 Task: Create in the project BrainBridge and in the Backlog issue 'Implement a new feature to allow for automated content moderation and filtering' a child issue 'Kubernetes cluster disaster recovery remediation and testing', and assign it to team member softage.2@softage.net. Create in the project BrainBridge and in the Backlog issue 'Address issues related to system security and data encryption' a child issue 'Integration with vendor management systems', and assign it to team member softage.3@softage.net
Action: Mouse moved to (201, 57)
Screenshot: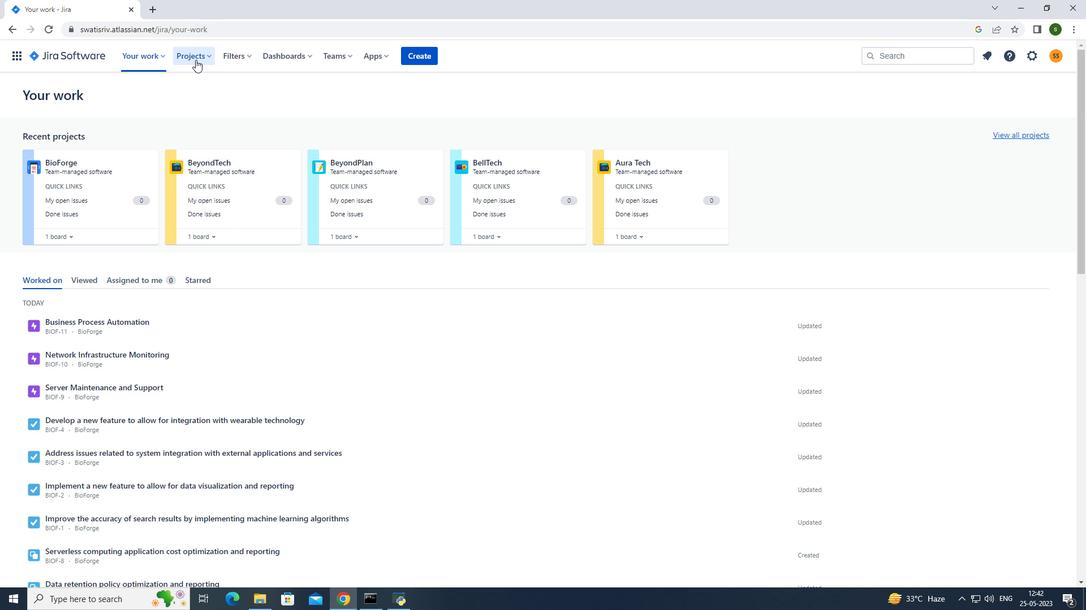 
Action: Mouse pressed left at (201, 57)
Screenshot: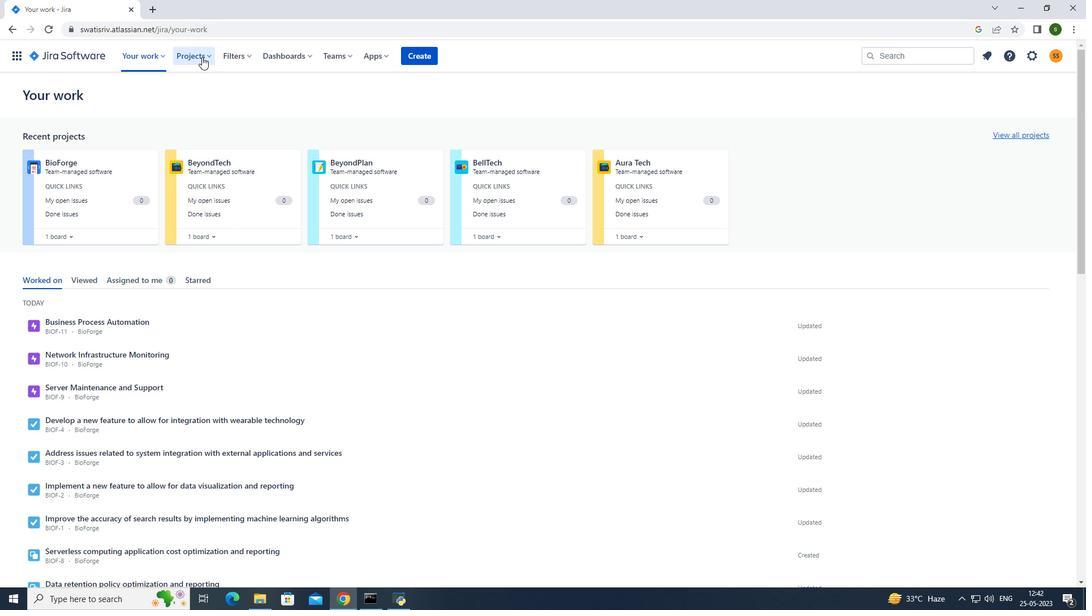 
Action: Mouse moved to (238, 100)
Screenshot: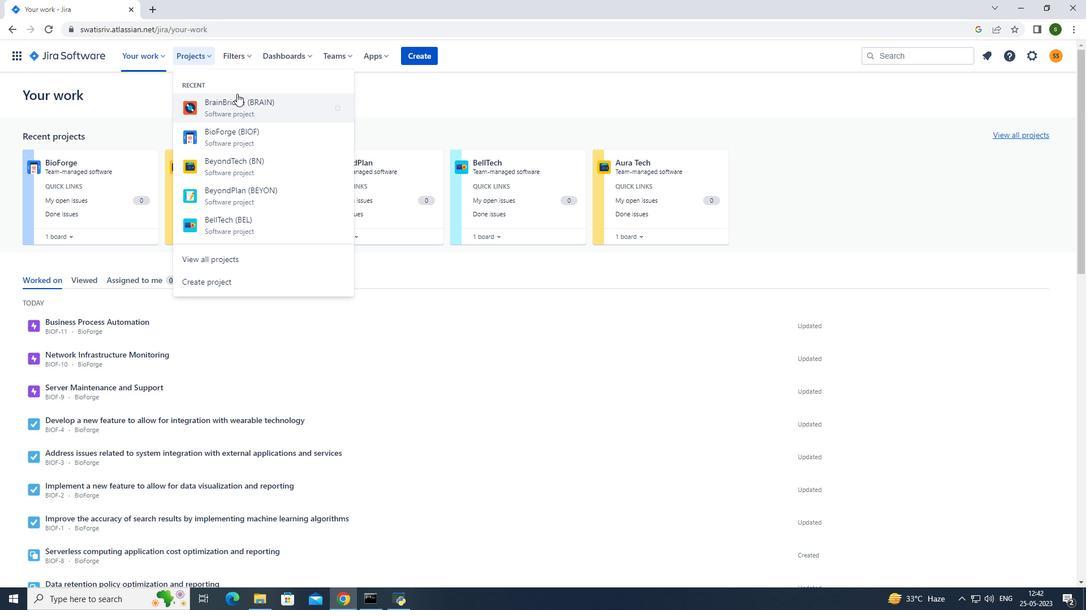 
Action: Mouse pressed left at (238, 100)
Screenshot: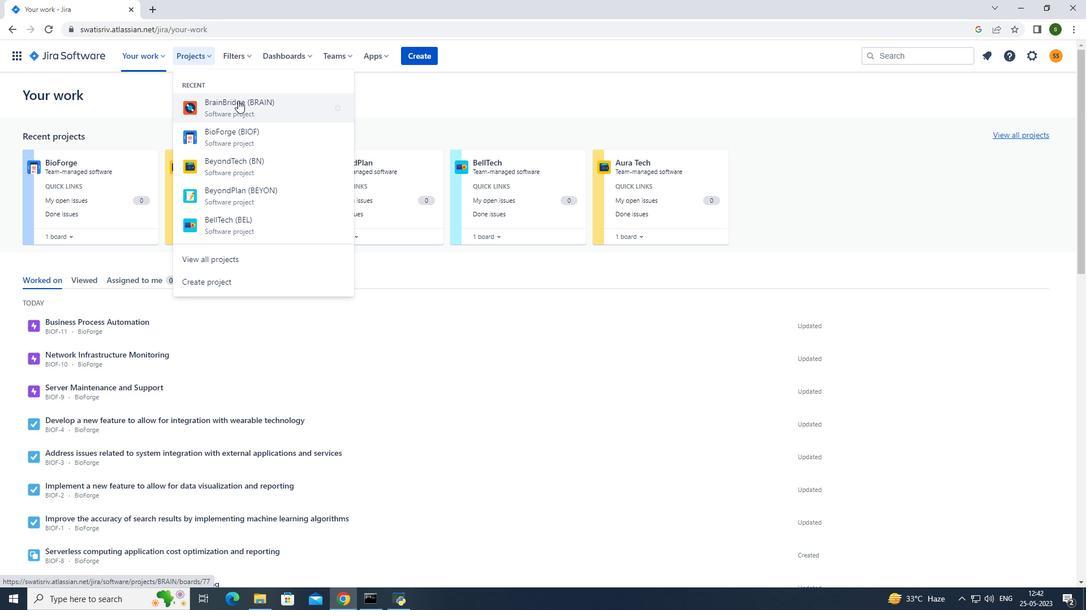 
Action: Mouse moved to (94, 171)
Screenshot: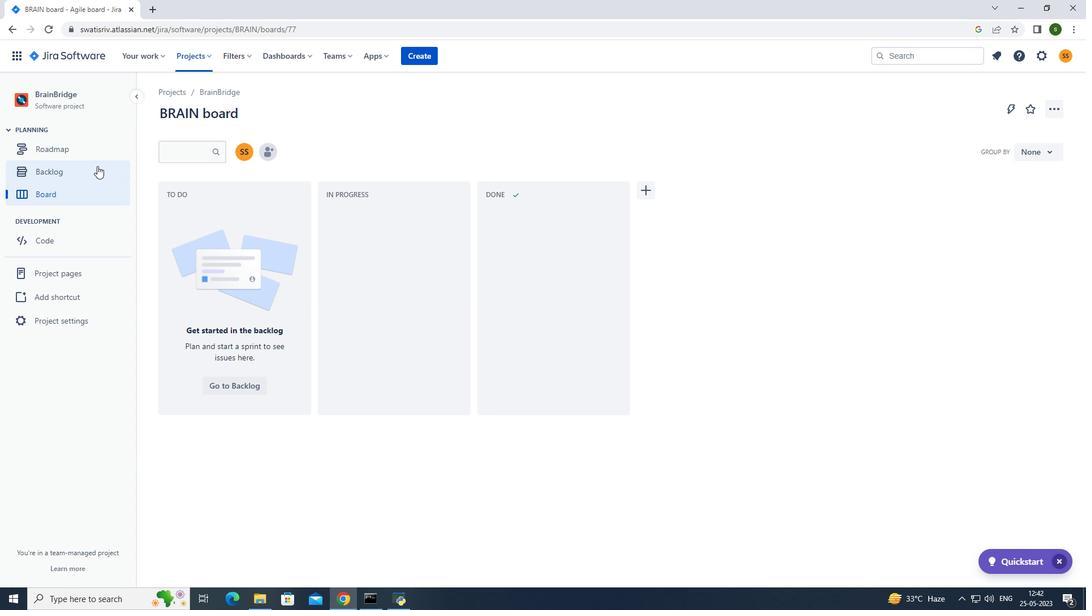 
Action: Mouse pressed left at (94, 171)
Screenshot: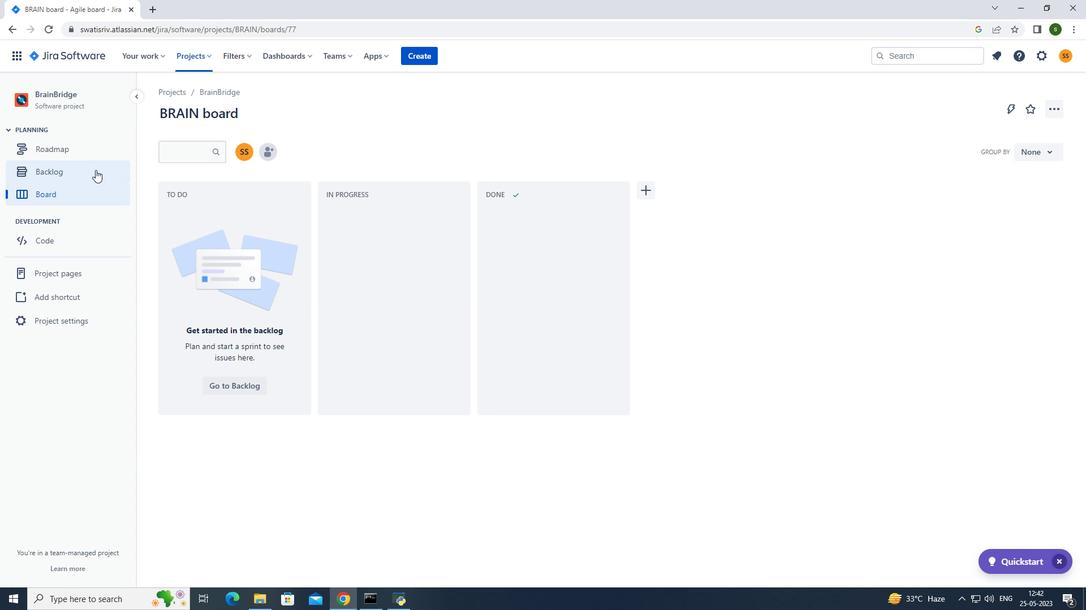 
Action: Mouse moved to (563, 405)
Screenshot: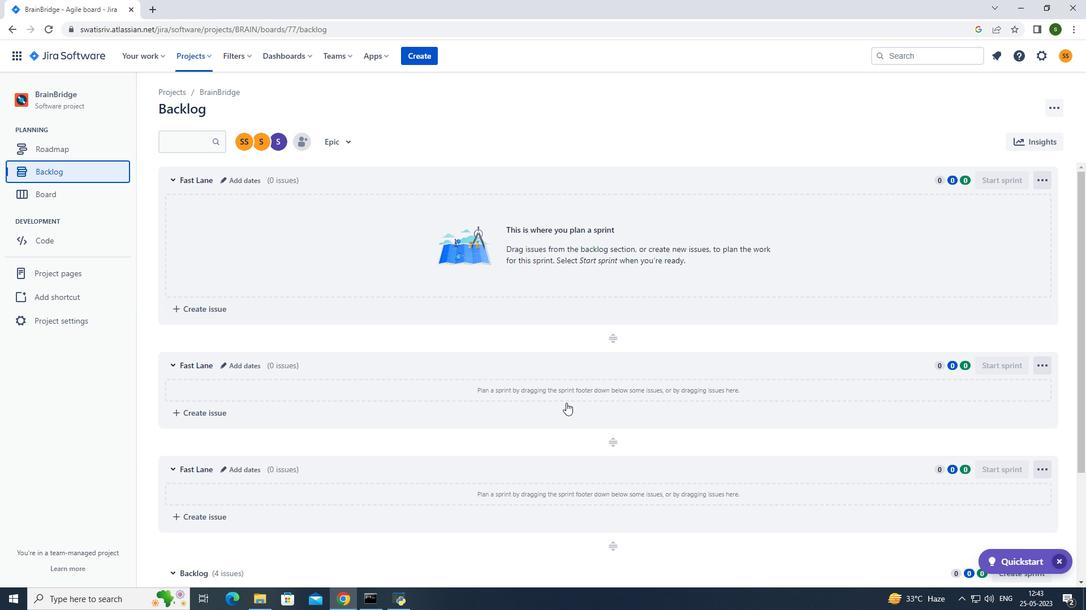
Action: Mouse scrolled (563, 405) with delta (0, 0)
Screenshot: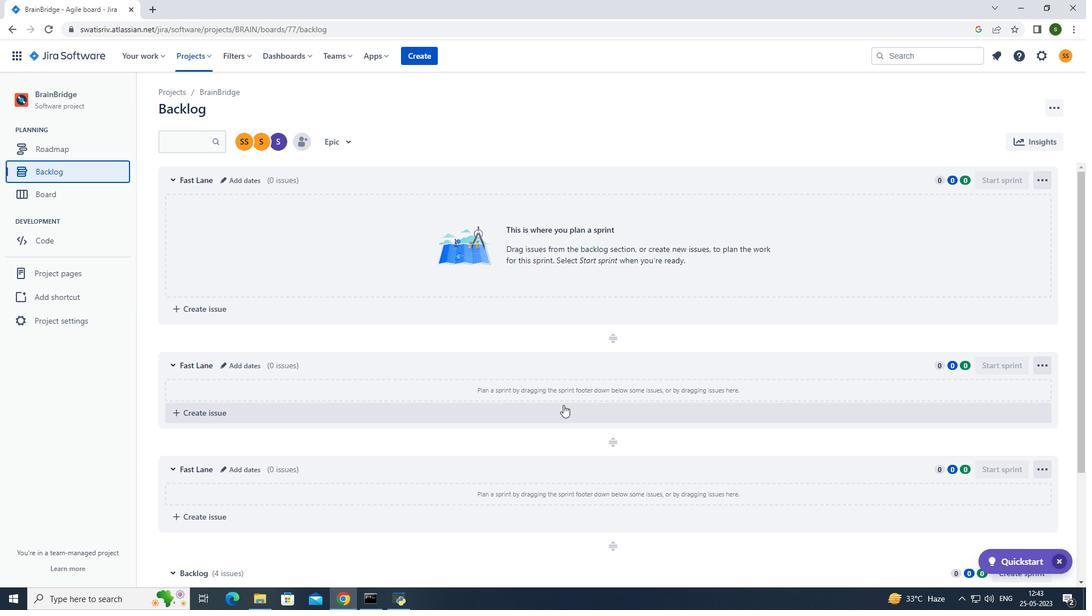 
Action: Mouse scrolled (563, 405) with delta (0, 0)
Screenshot: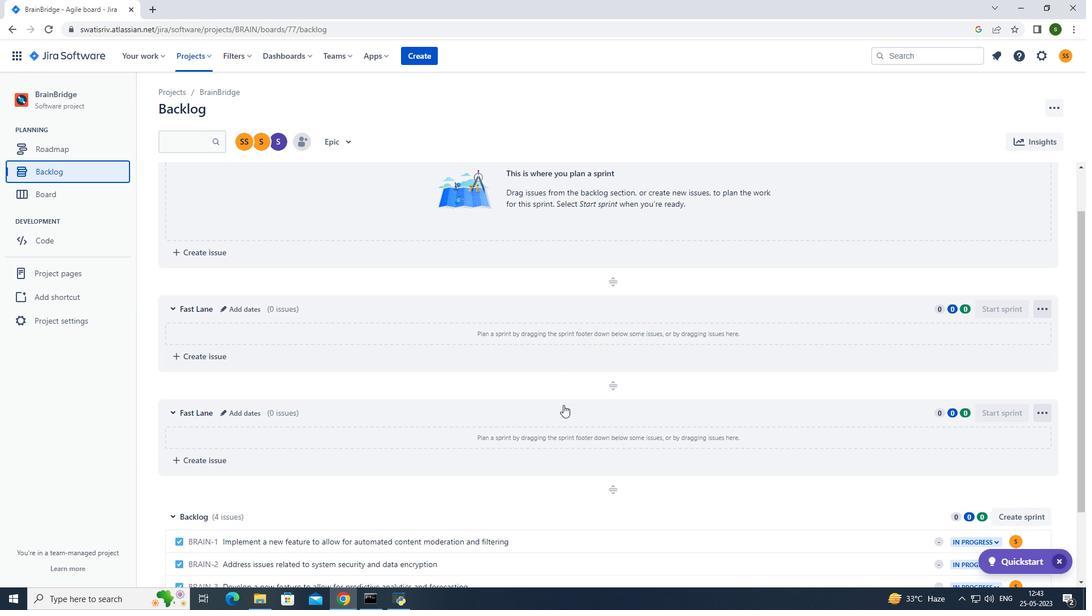 
Action: Mouse scrolled (563, 405) with delta (0, 0)
Screenshot: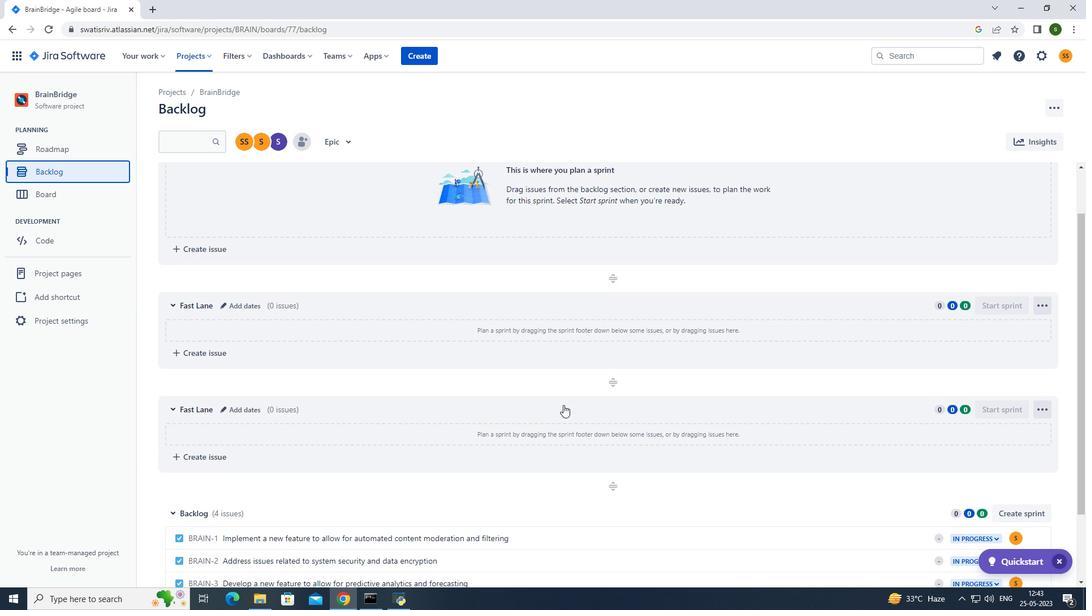 
Action: Mouse scrolled (563, 405) with delta (0, 0)
Screenshot: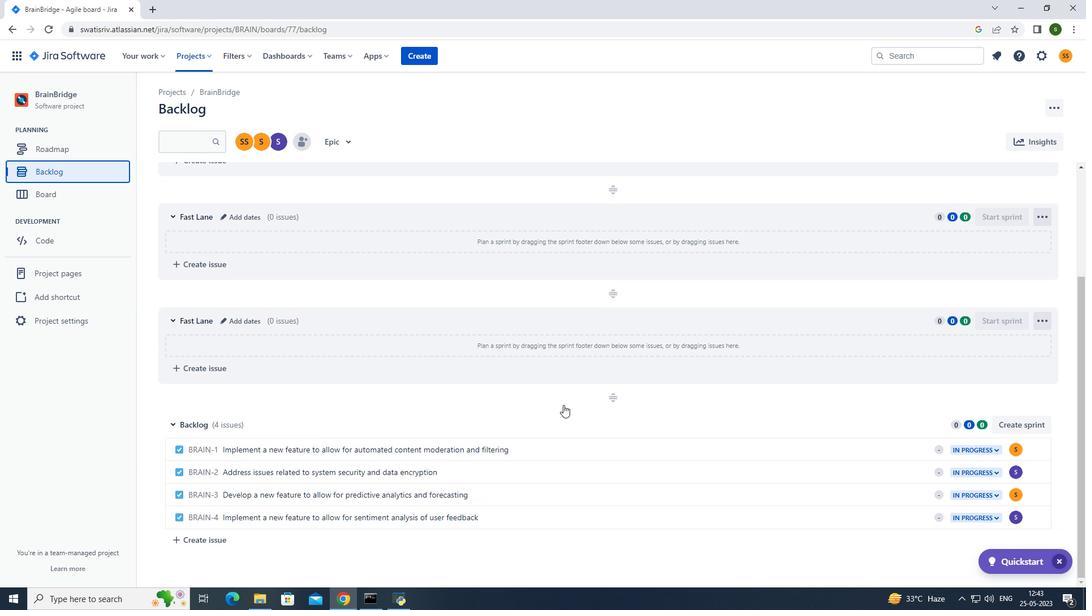 
Action: Mouse scrolled (563, 405) with delta (0, 0)
Screenshot: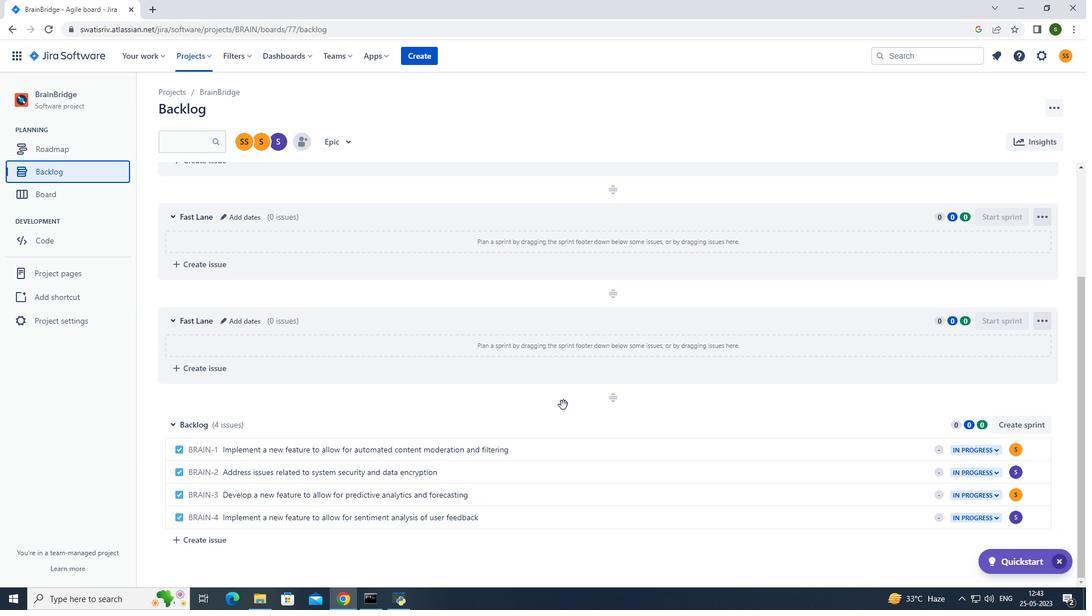 
Action: Mouse moved to (1034, 449)
Screenshot: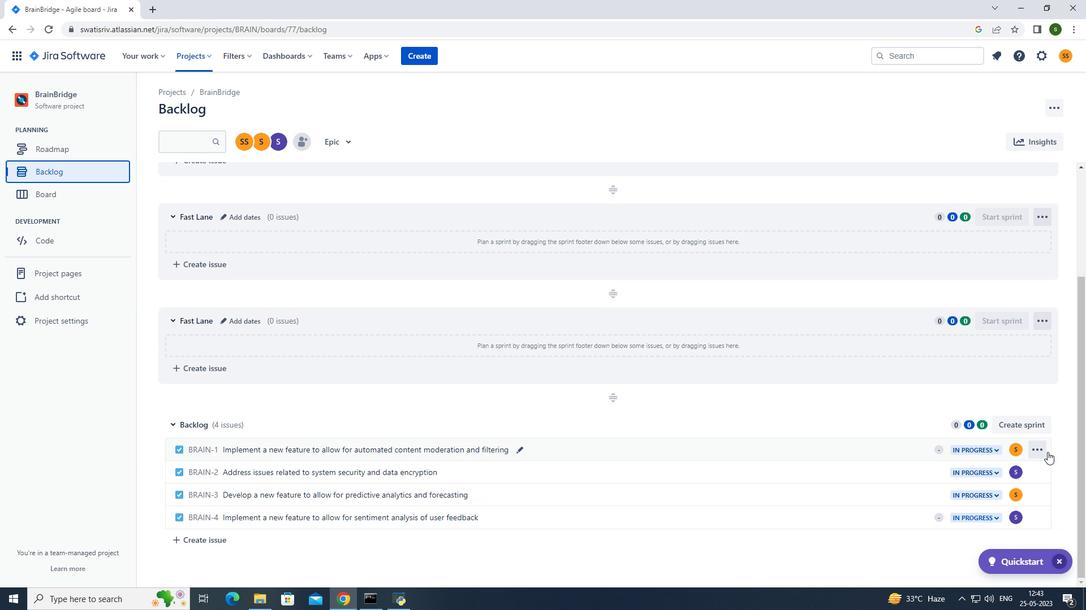 
Action: Mouse pressed left at (1034, 449)
Screenshot: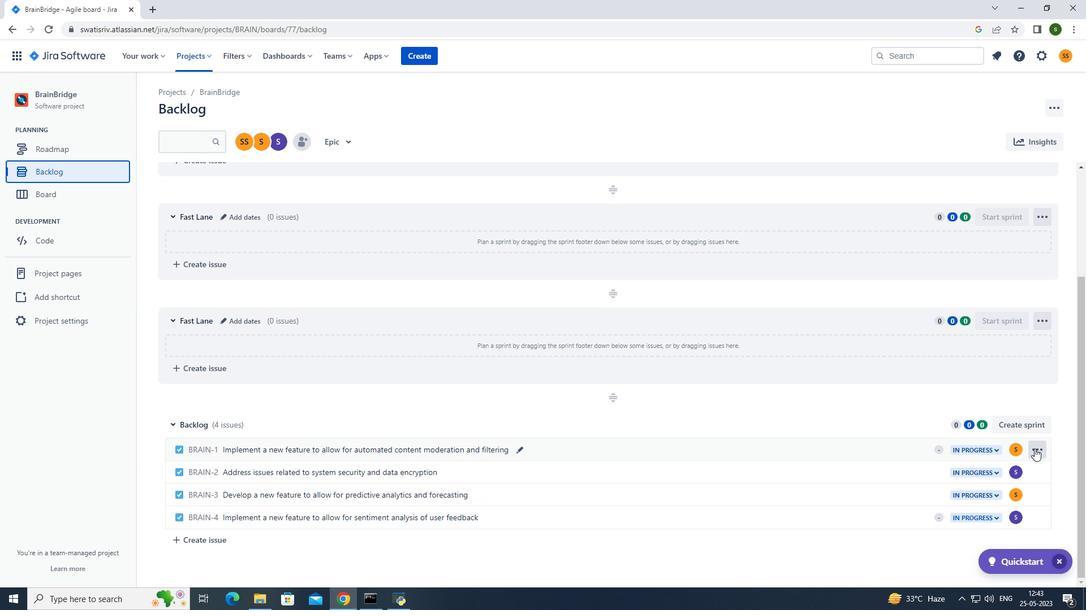 
Action: Mouse moved to (675, 418)
Screenshot: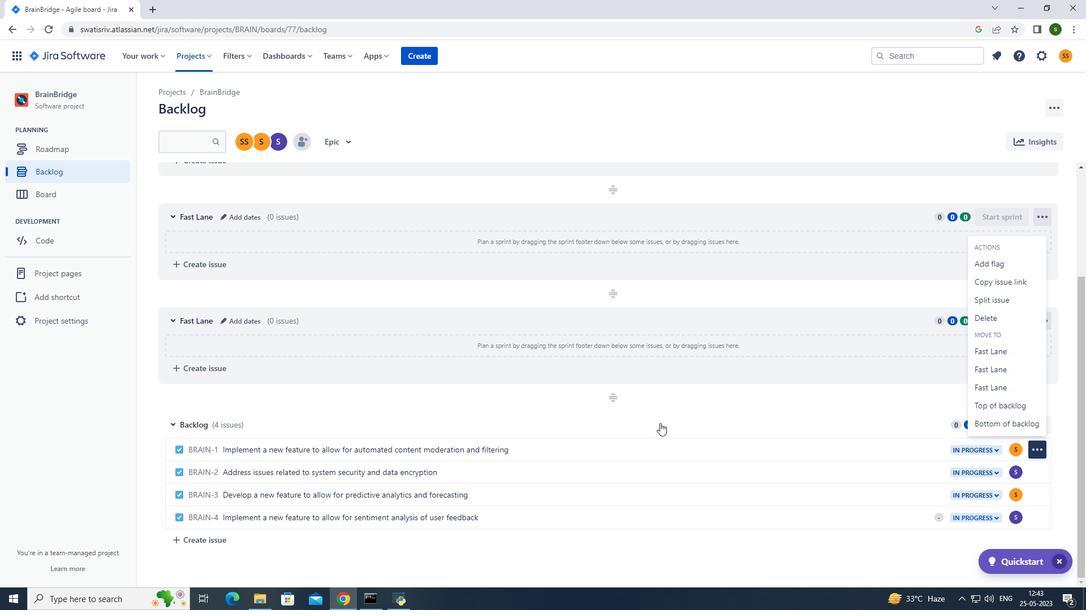 
Action: Mouse pressed left at (675, 418)
Screenshot: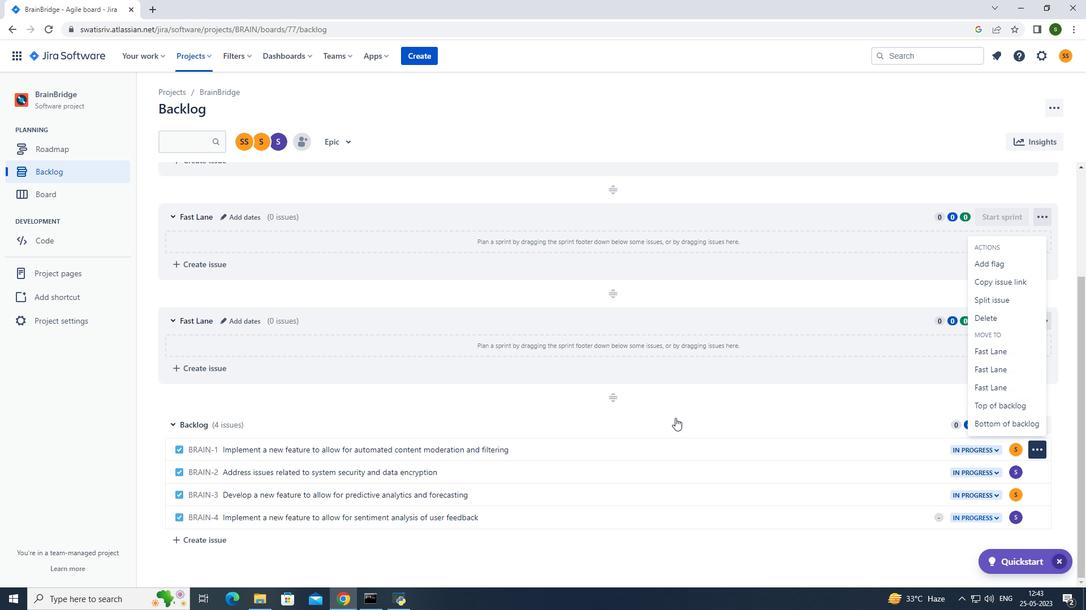 
Action: Mouse moved to (414, 419)
Screenshot: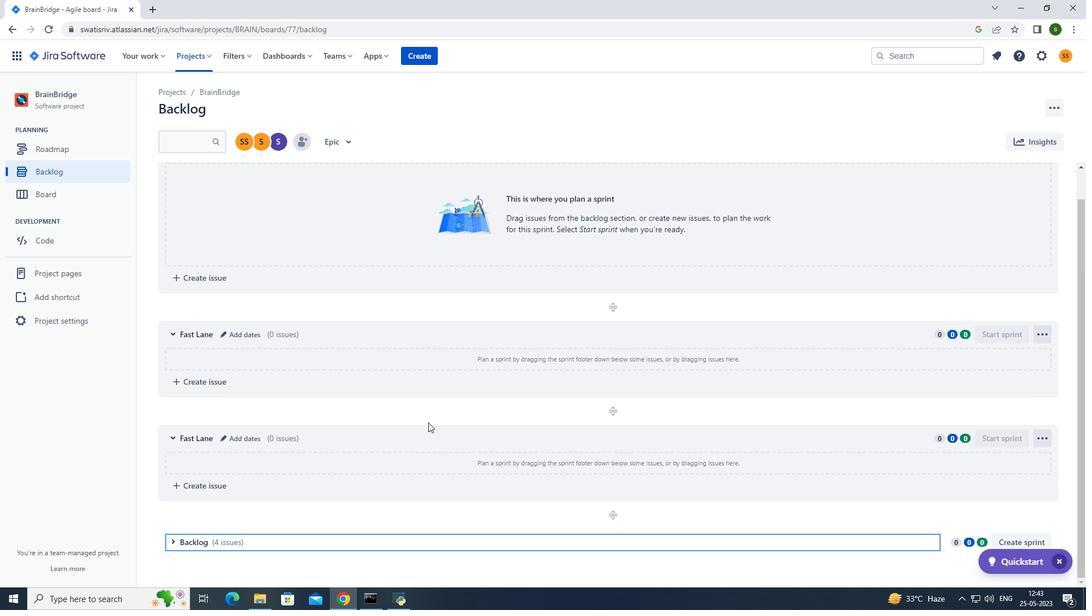 
Action: Mouse scrolled (414, 419) with delta (0, 0)
Screenshot: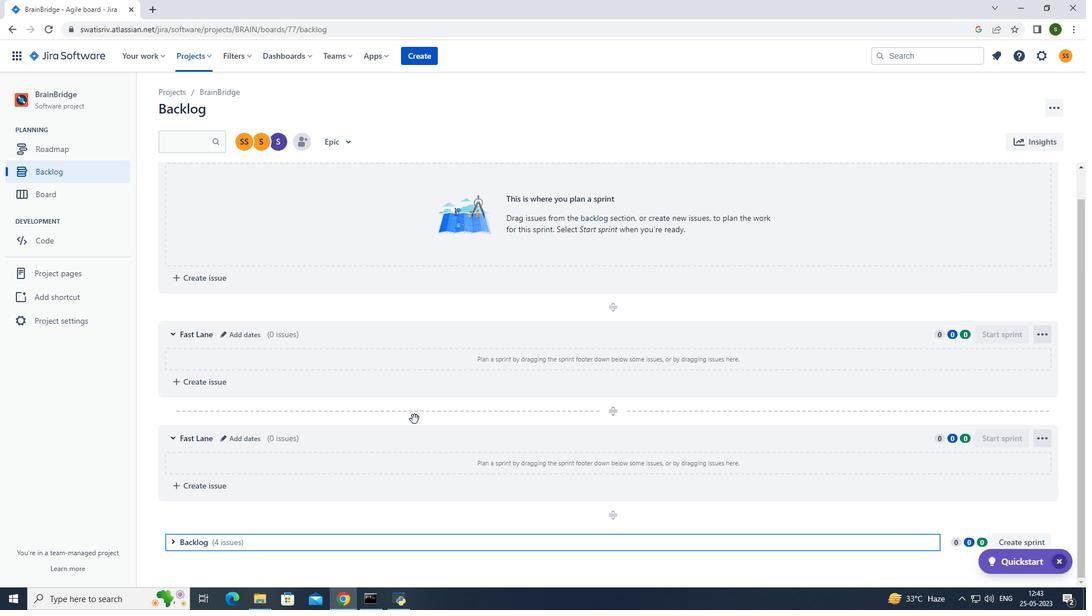 
Action: Mouse scrolled (414, 419) with delta (0, 0)
Screenshot: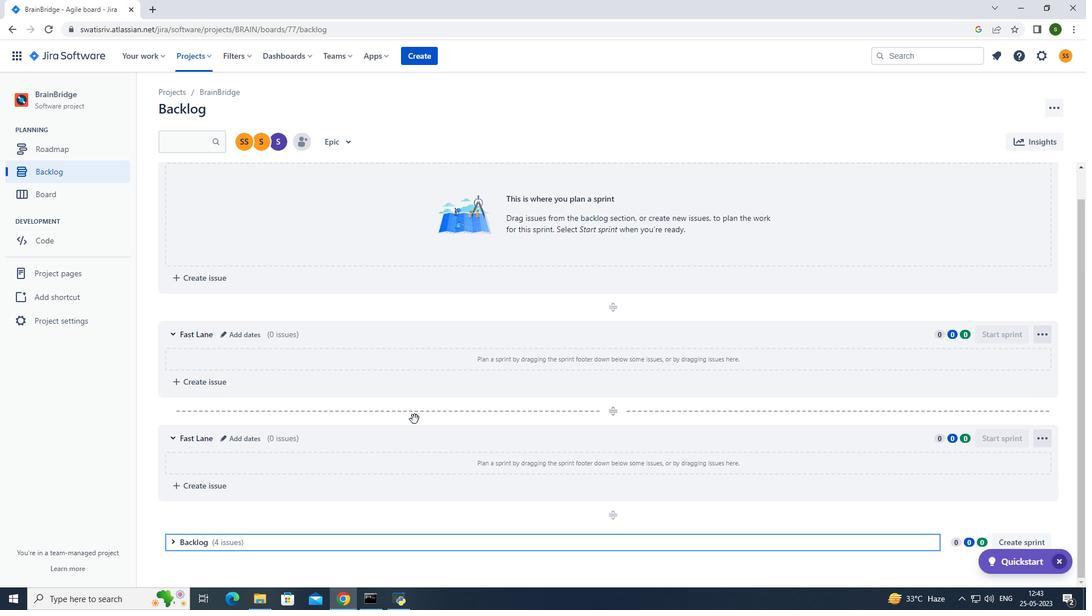 
Action: Mouse scrolled (414, 419) with delta (0, 0)
Screenshot: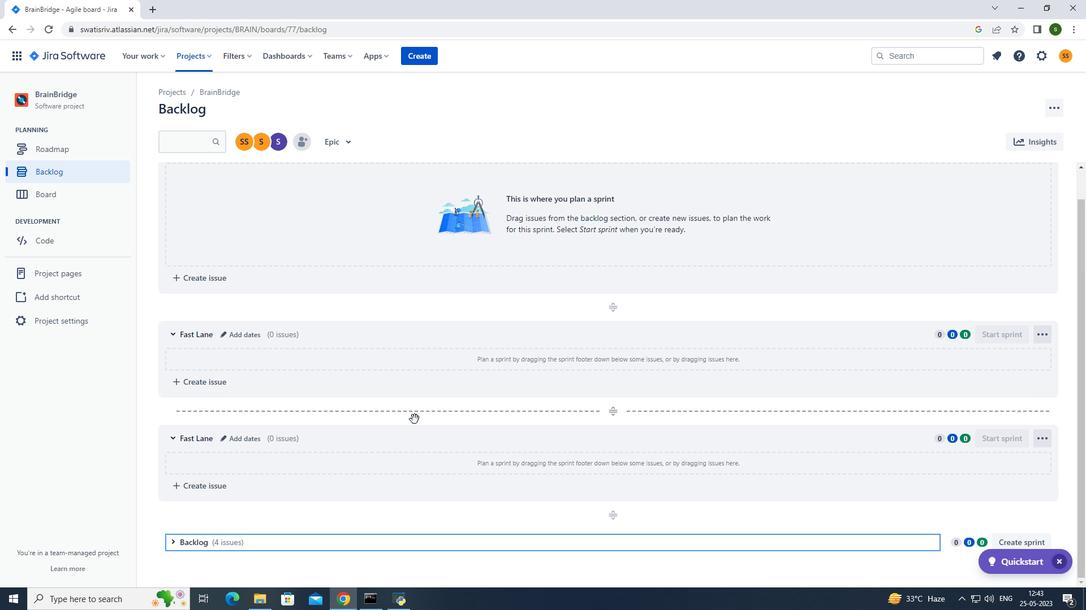 
Action: Mouse moved to (171, 545)
Screenshot: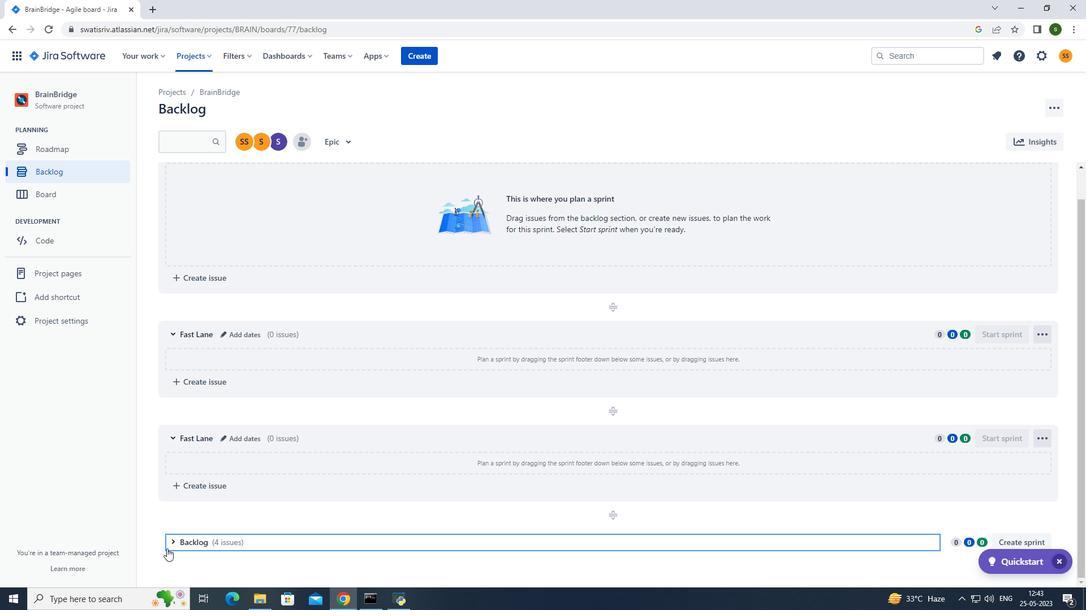 
Action: Mouse pressed left at (171, 545)
Screenshot: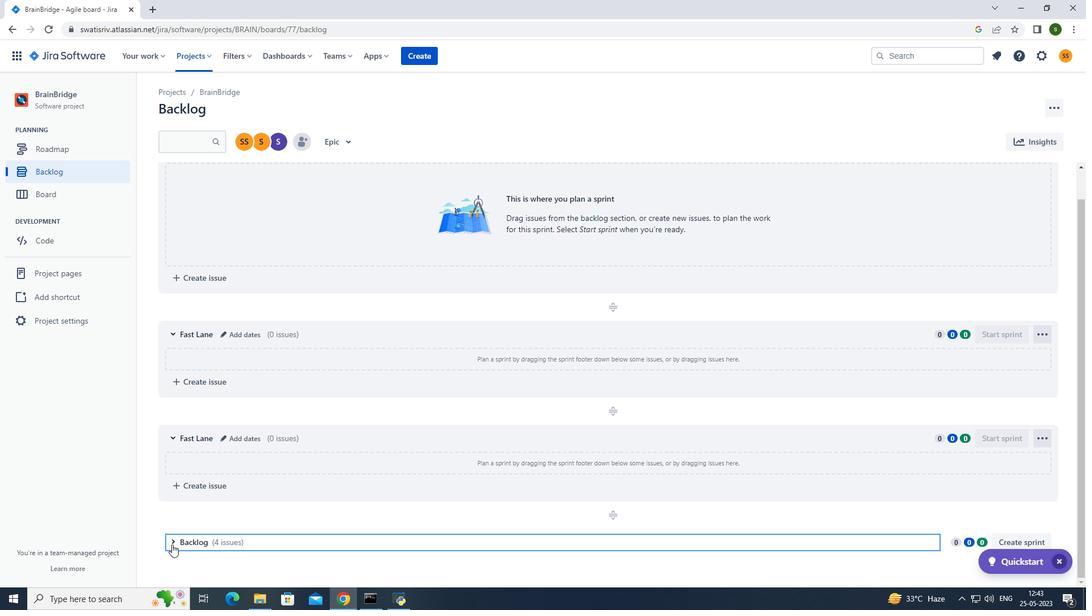 
Action: Mouse moved to (518, 487)
Screenshot: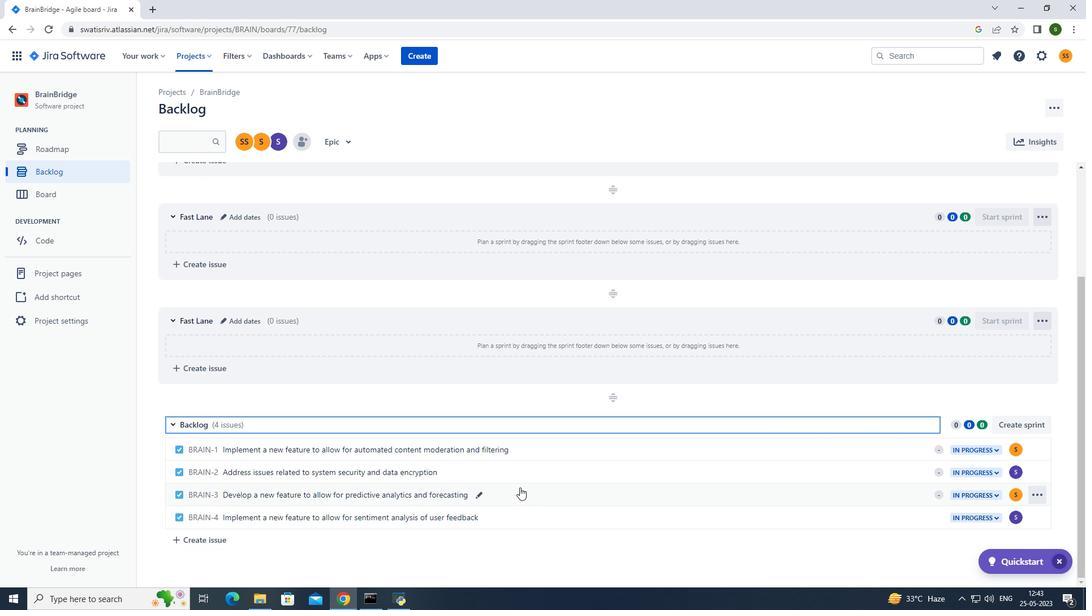 
Action: Mouse scrolled (518, 487) with delta (0, 0)
Screenshot: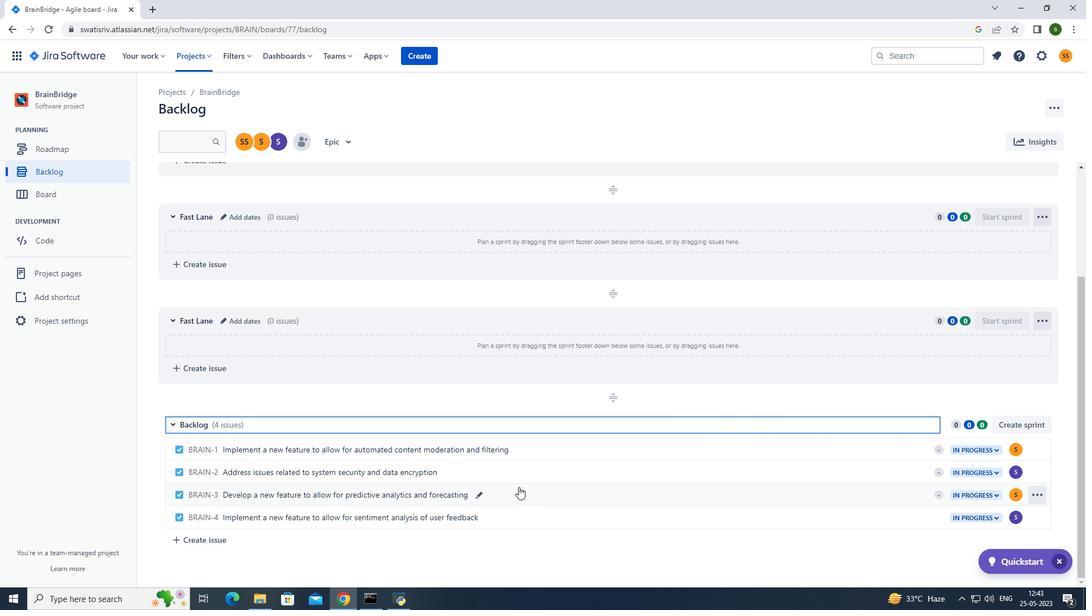 
Action: Mouse scrolled (518, 487) with delta (0, 0)
Screenshot: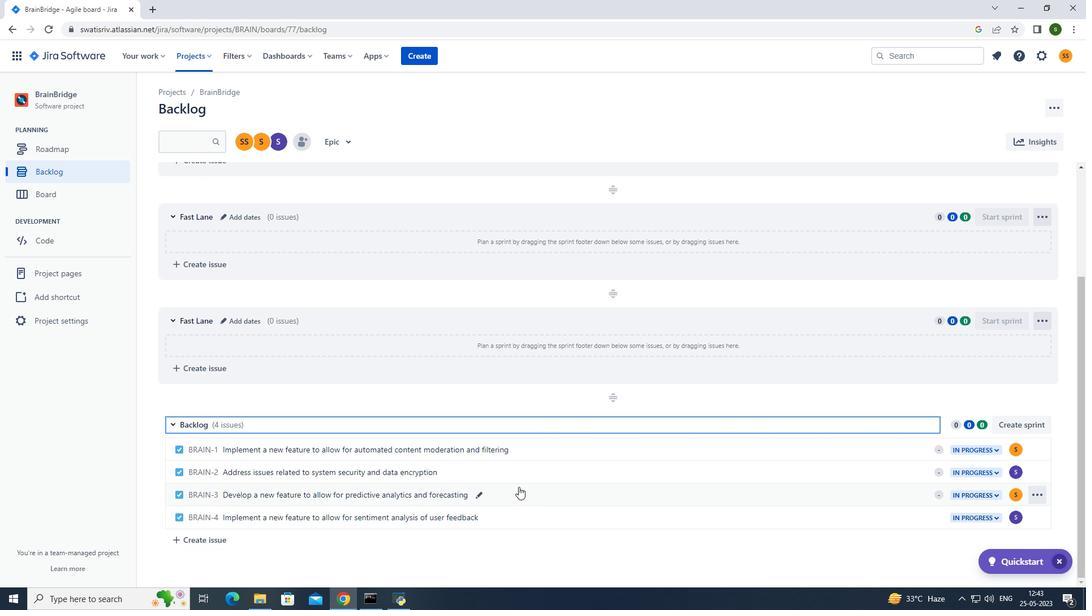 
Action: Mouse moved to (602, 450)
Screenshot: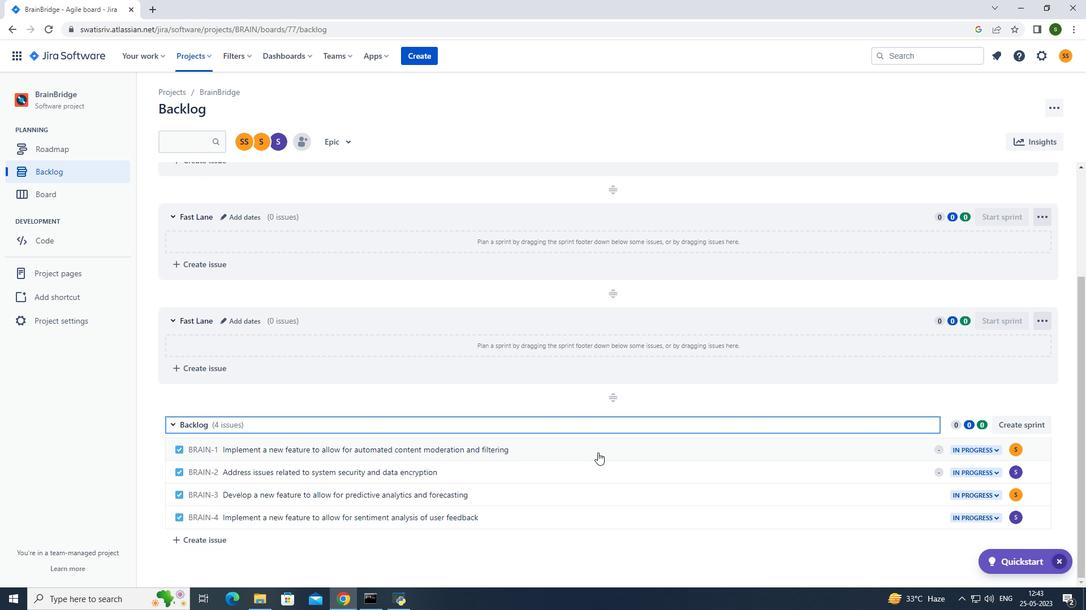 
Action: Mouse pressed left at (602, 450)
Screenshot: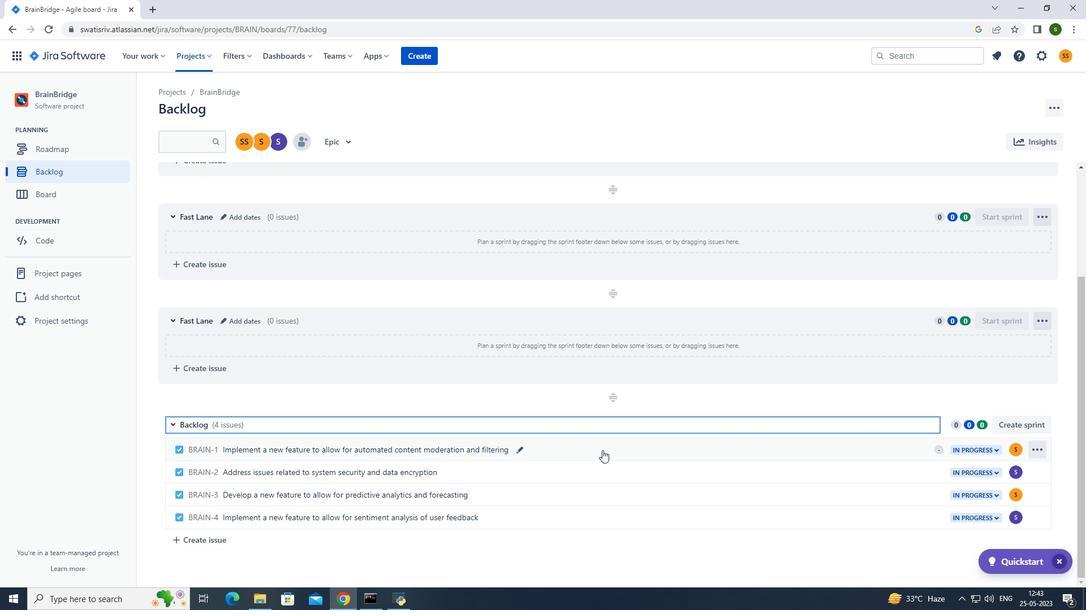 
Action: Mouse moved to (890, 260)
Screenshot: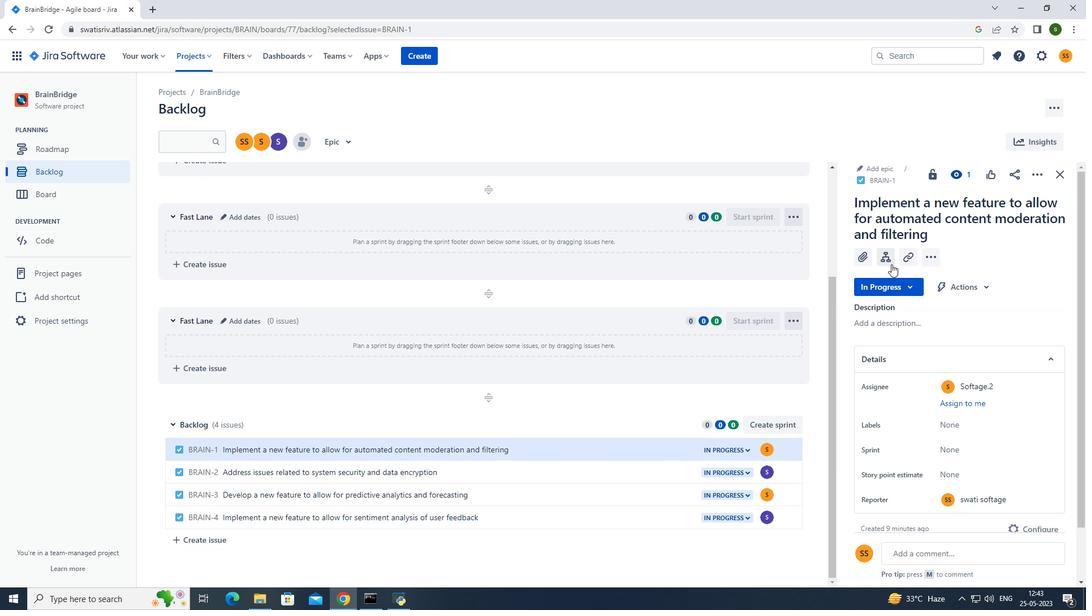 
Action: Mouse pressed left at (890, 260)
Screenshot: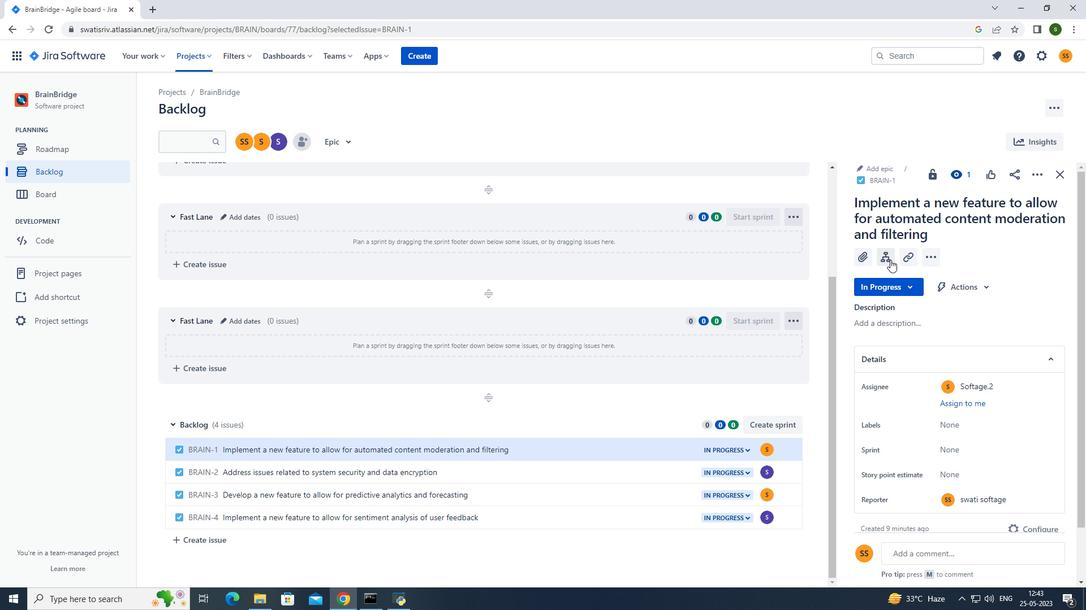
Action: Mouse moved to (909, 364)
Screenshot: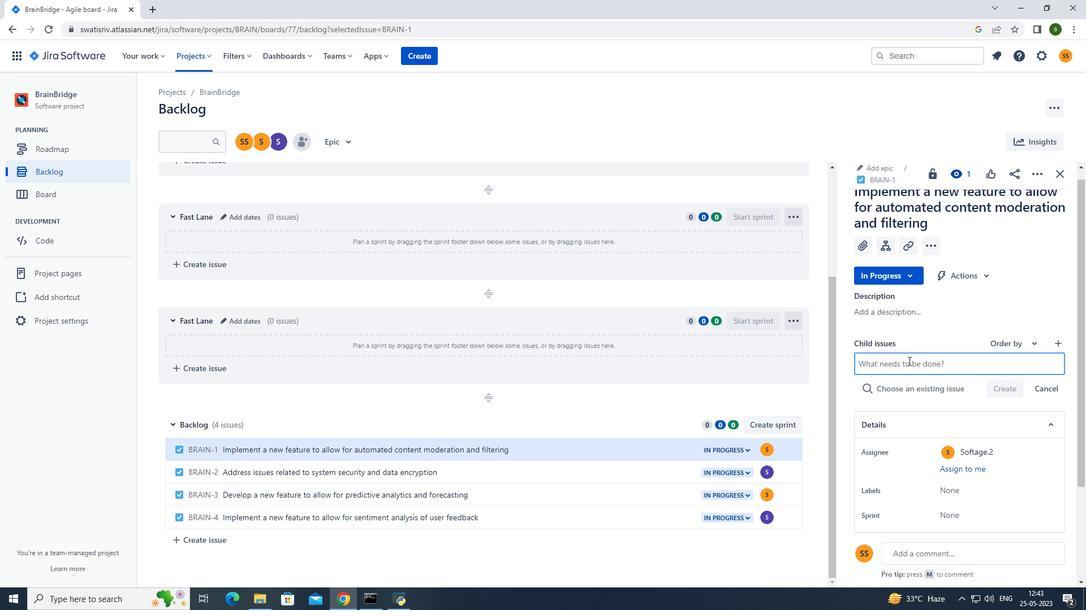 
Action: Key pressed <Key.caps_lock>K<Key.caps_lock>ubernetes<Key.space>cluster<Key.space>disaster<Key.space>recovery<Key.space>remediation<Key.space>and<Key.space>testing<Key.enter>
Screenshot: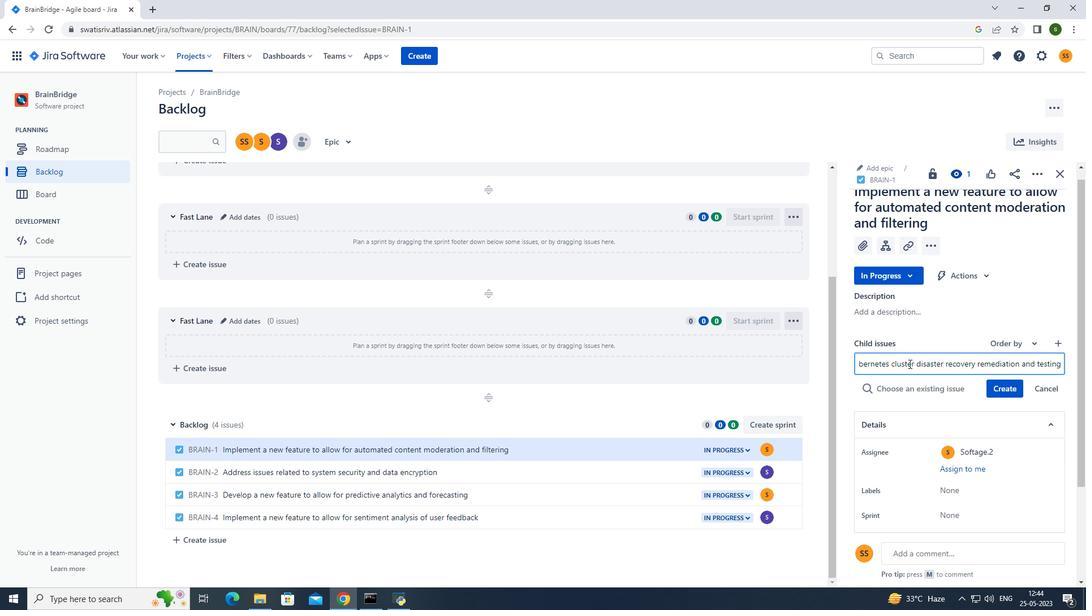 
Action: Mouse moved to (1013, 364)
Screenshot: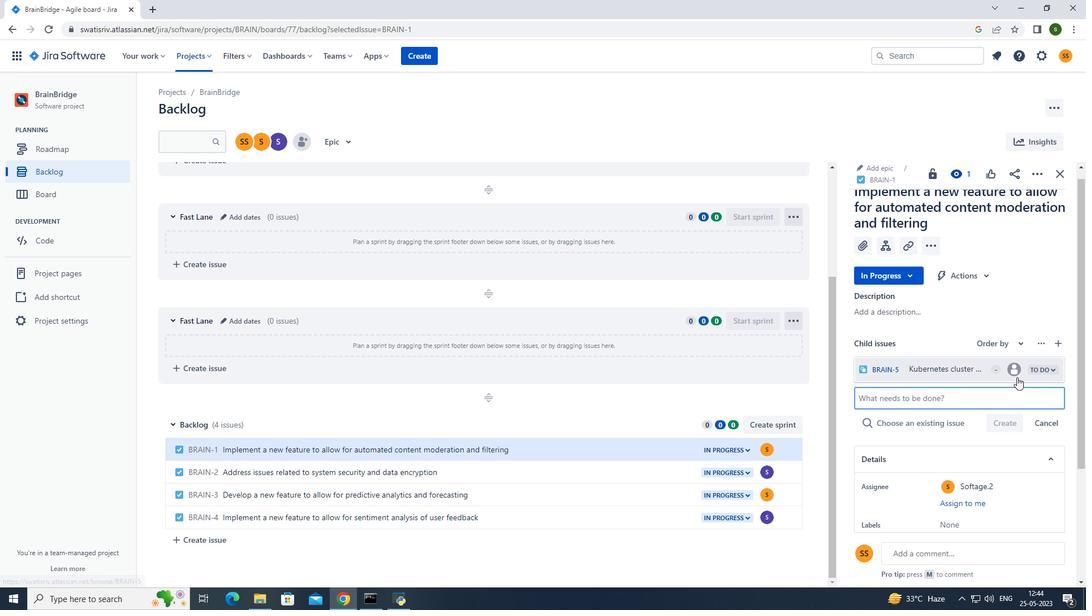 
Action: Mouse pressed left at (1013, 364)
Screenshot: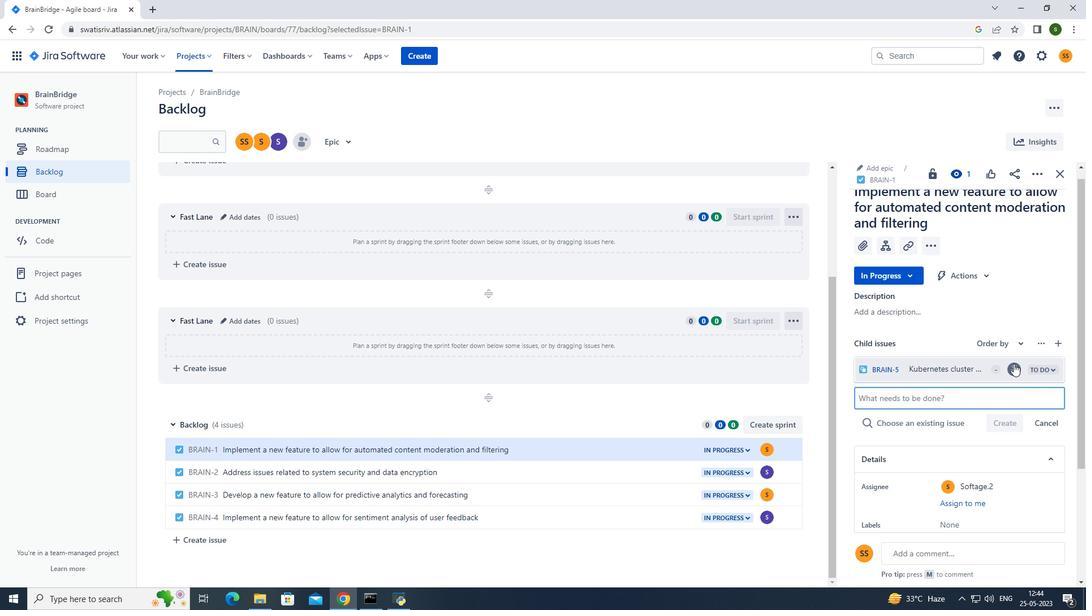 
Action: Mouse moved to (917, 306)
Screenshot: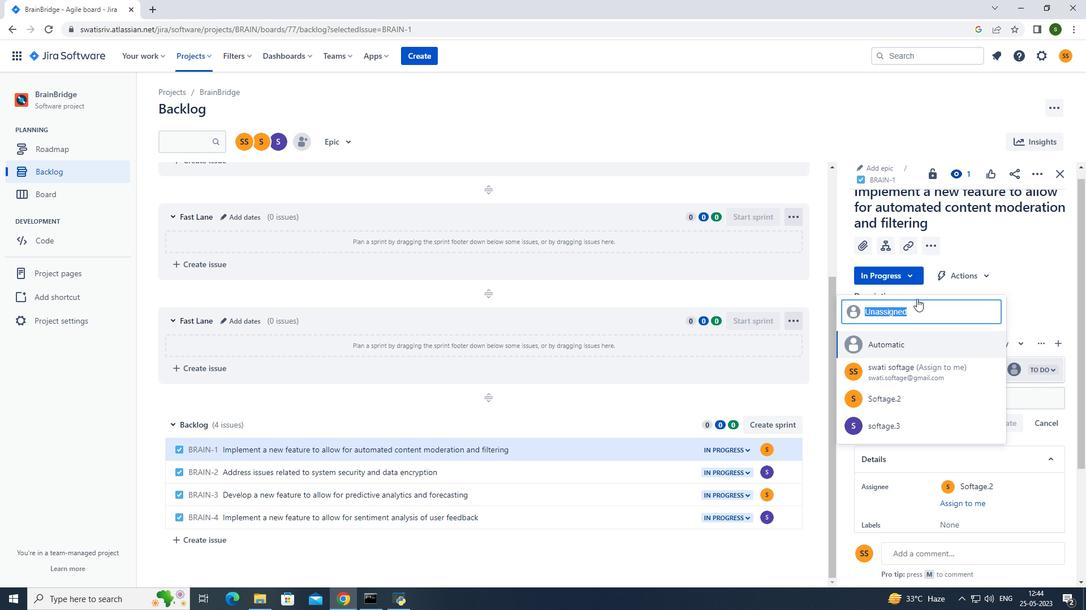 
Action: Key pressed softage.2<Key.shift>@softage.net
Screenshot: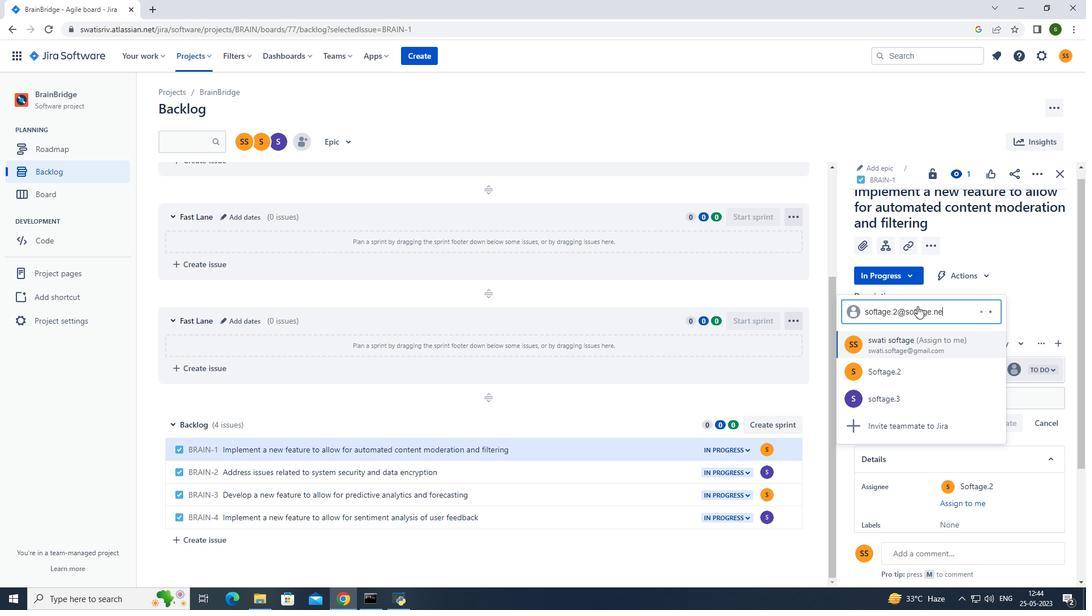 
Action: Mouse moved to (946, 367)
Screenshot: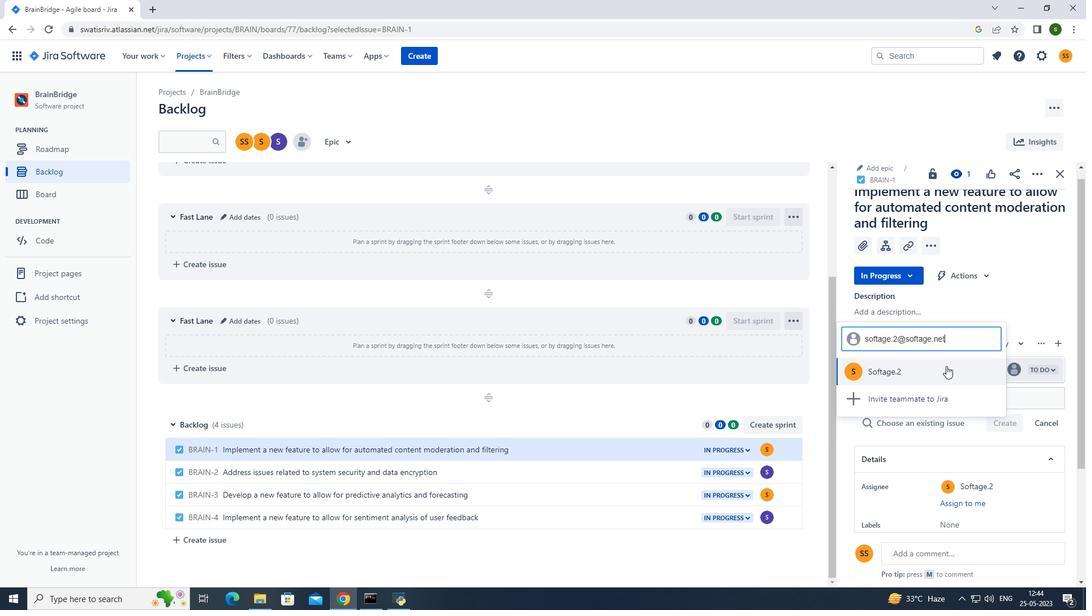 
Action: Mouse pressed left at (946, 367)
Screenshot: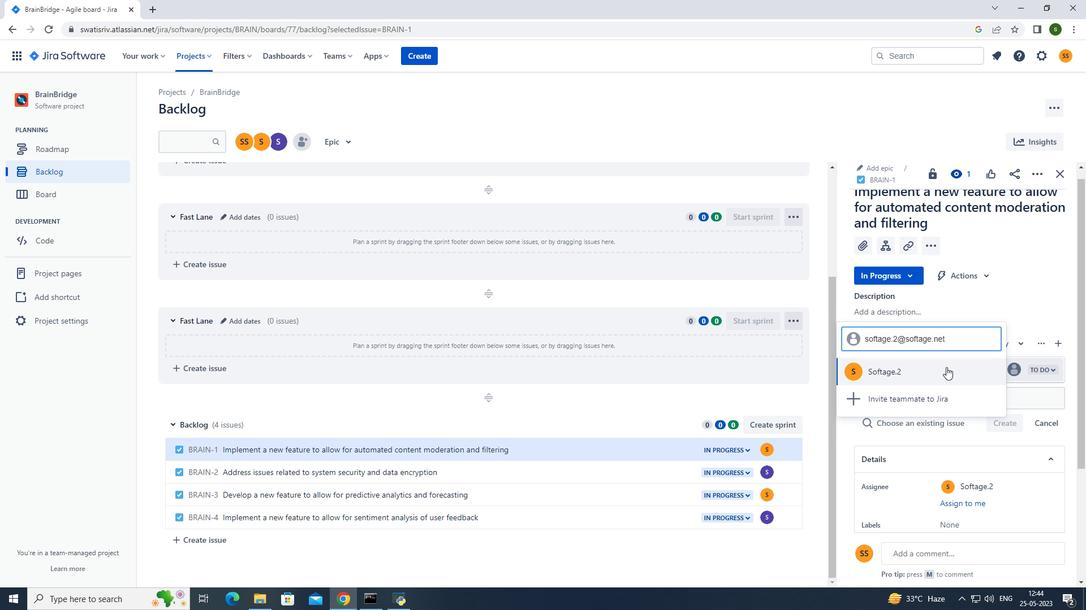 
Action: Mouse moved to (388, 113)
Screenshot: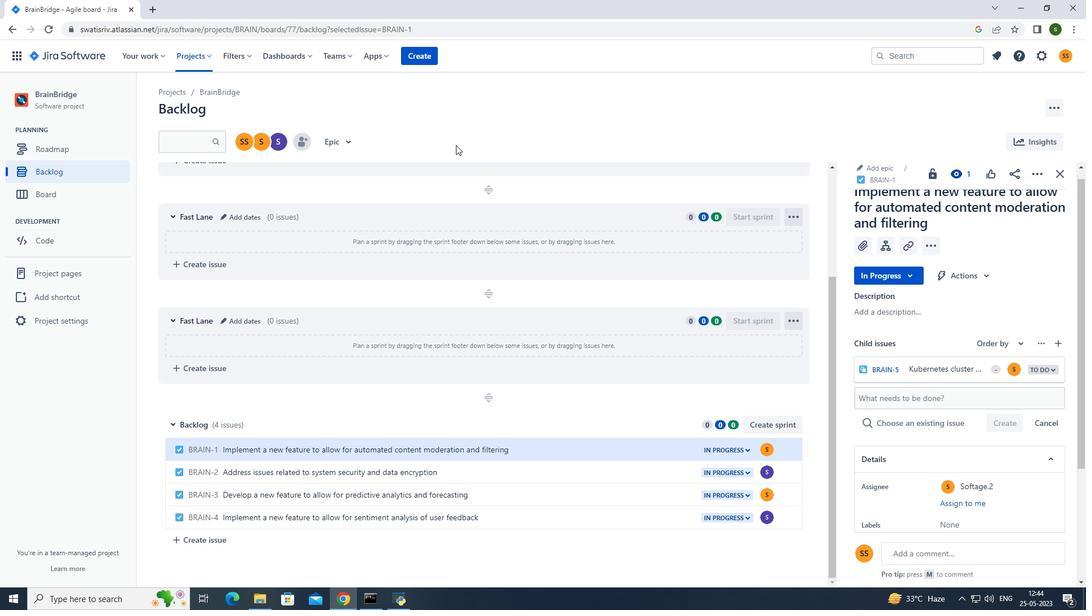 
Action: Mouse pressed left at (388, 113)
Screenshot: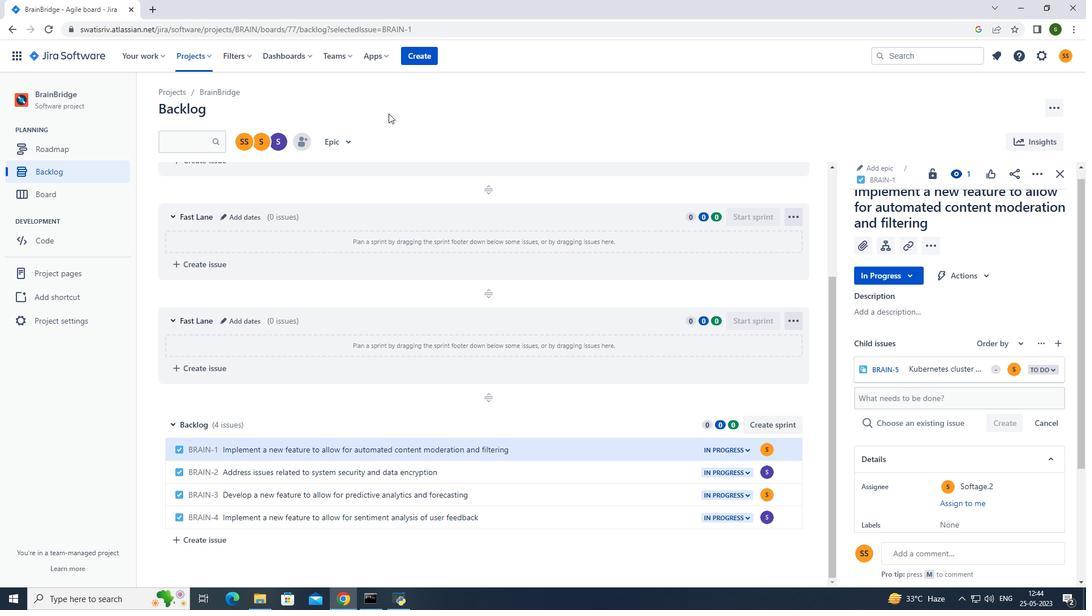 
Action: Mouse moved to (196, 52)
Screenshot: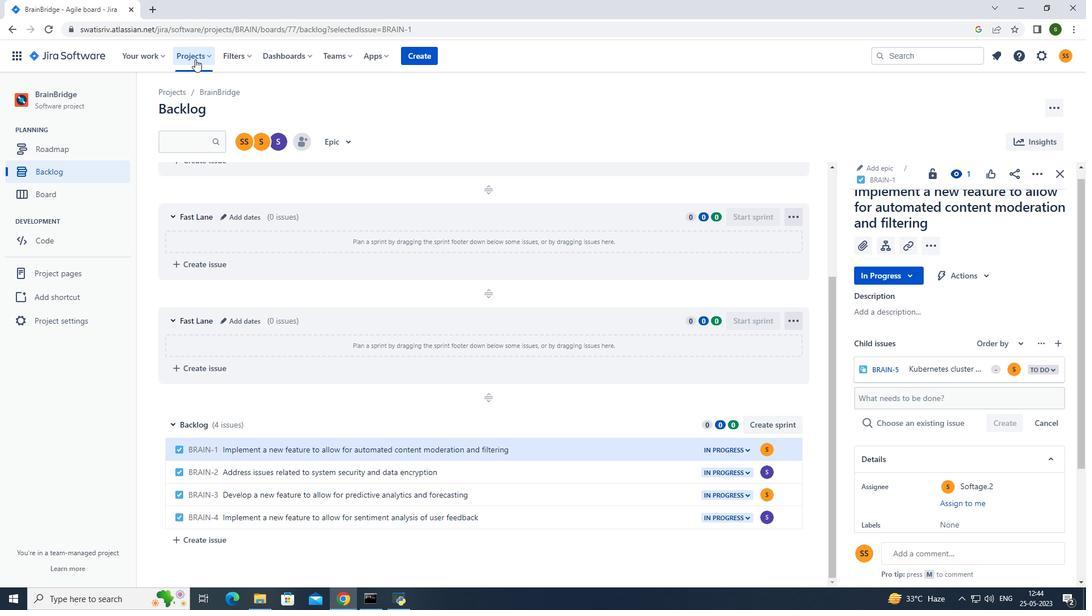 
Action: Mouse pressed left at (196, 52)
Screenshot: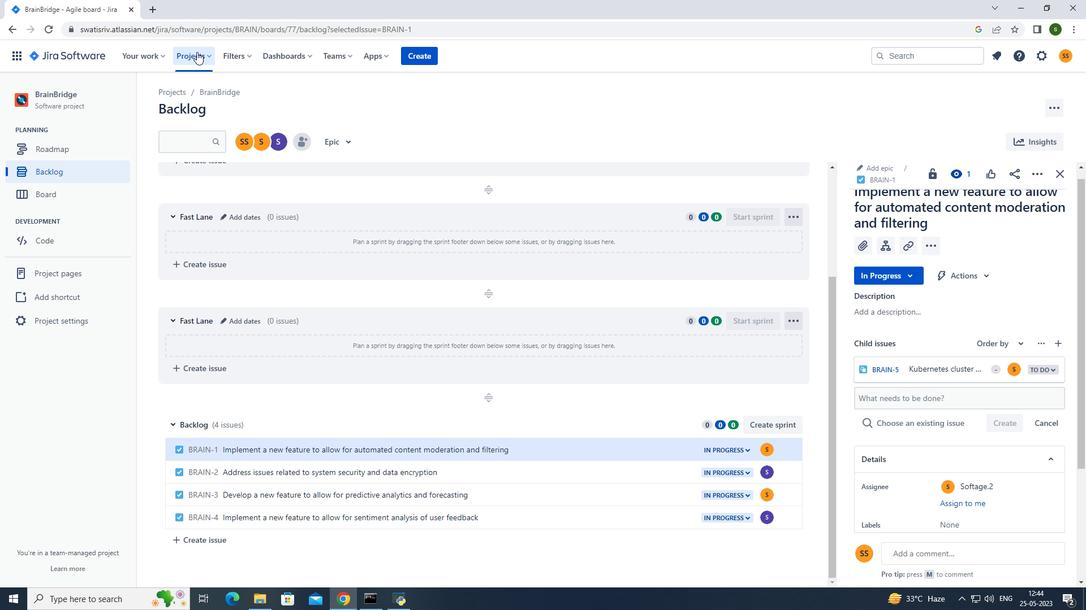 
Action: Mouse moved to (215, 111)
Screenshot: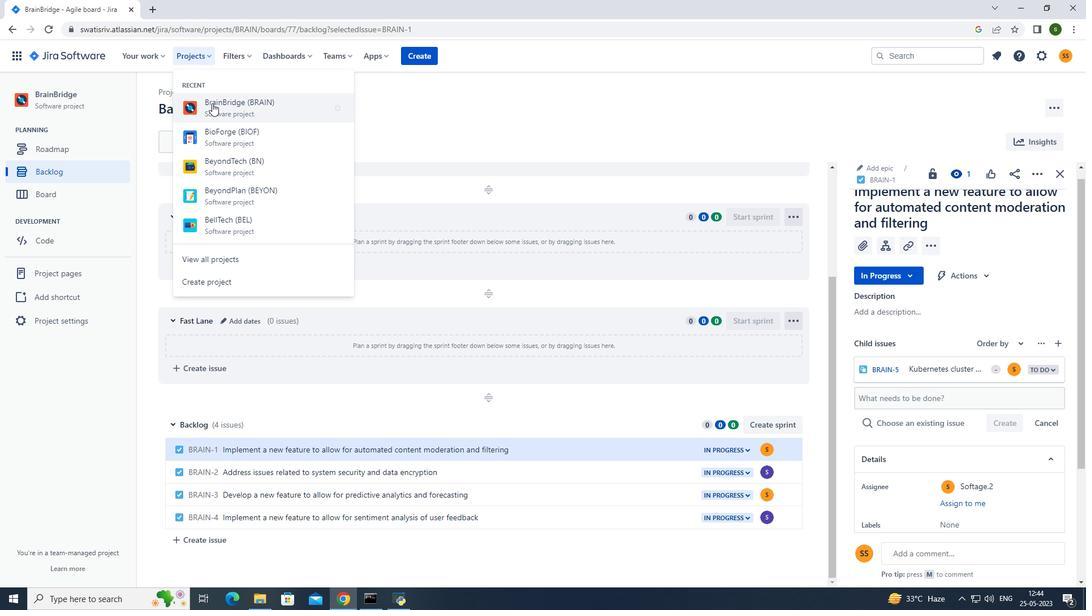 
Action: Mouse pressed left at (215, 111)
Screenshot: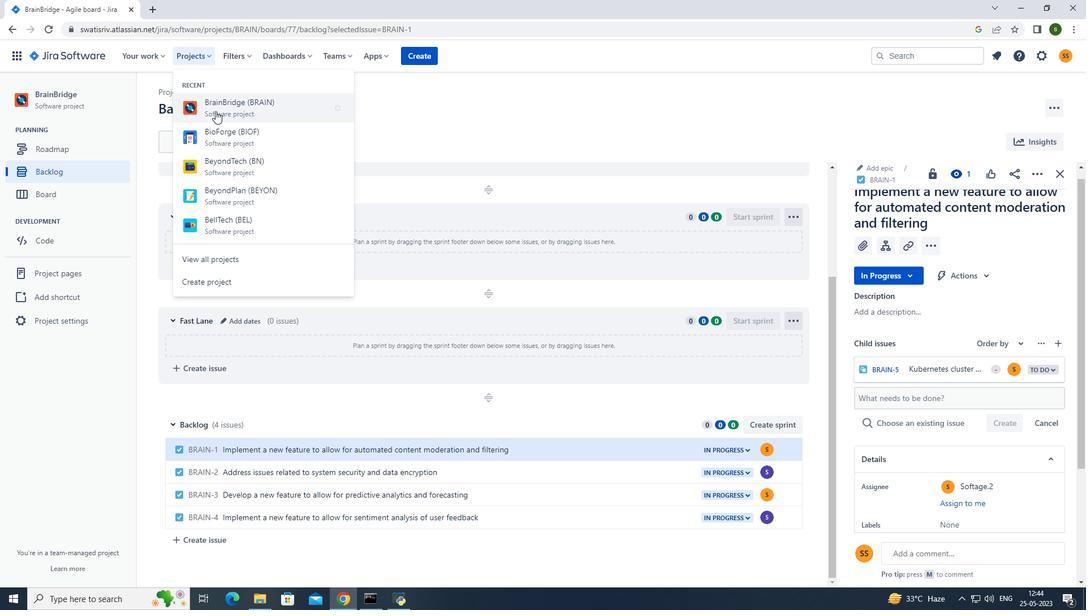 
Action: Mouse moved to (72, 173)
Screenshot: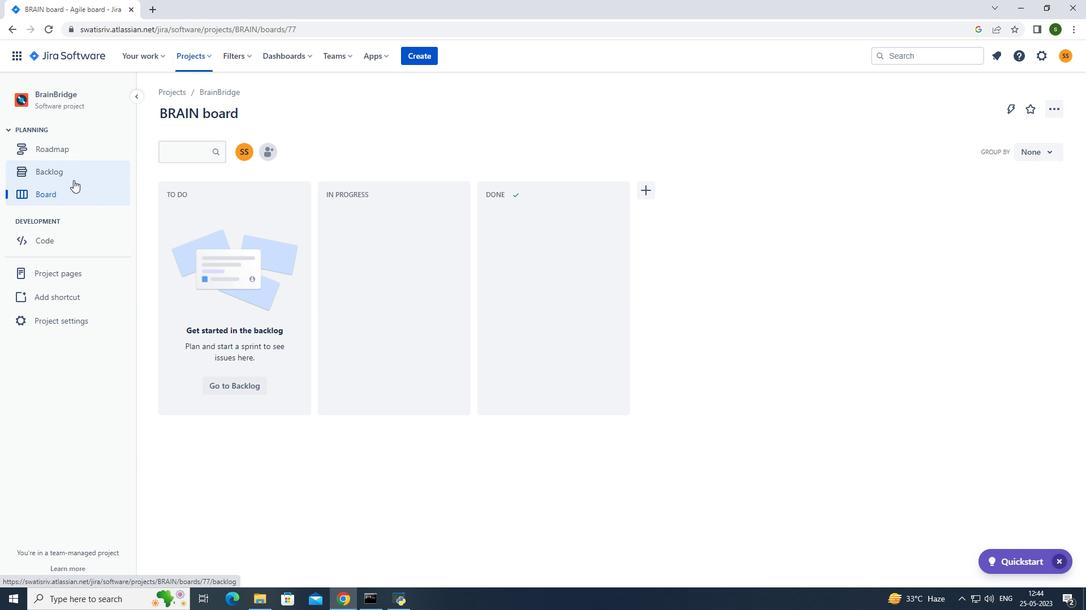 
Action: Mouse pressed left at (72, 173)
Screenshot: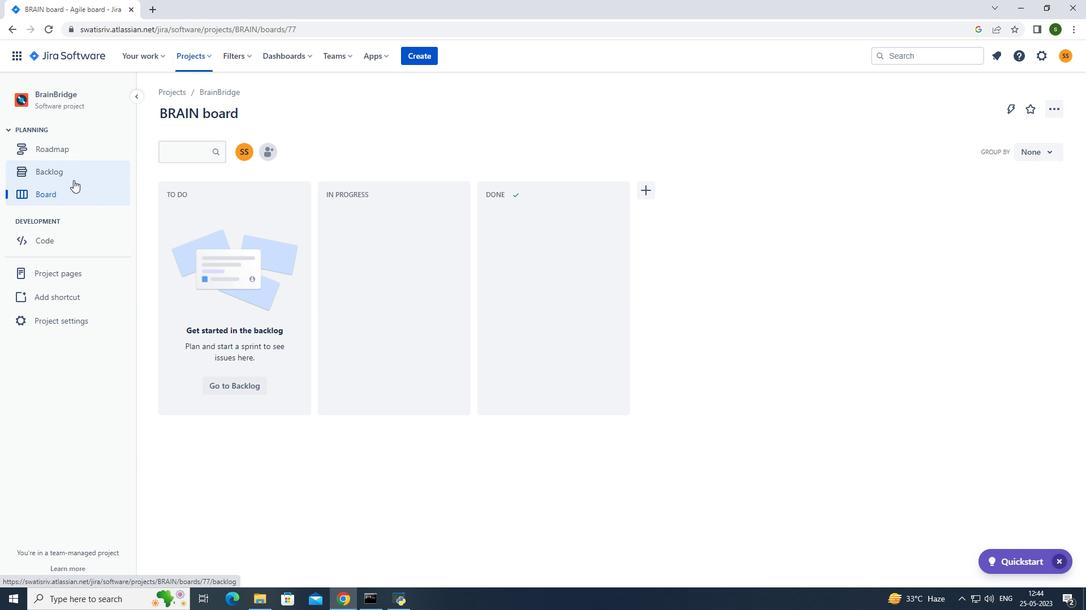 
Action: Mouse moved to (415, 367)
Screenshot: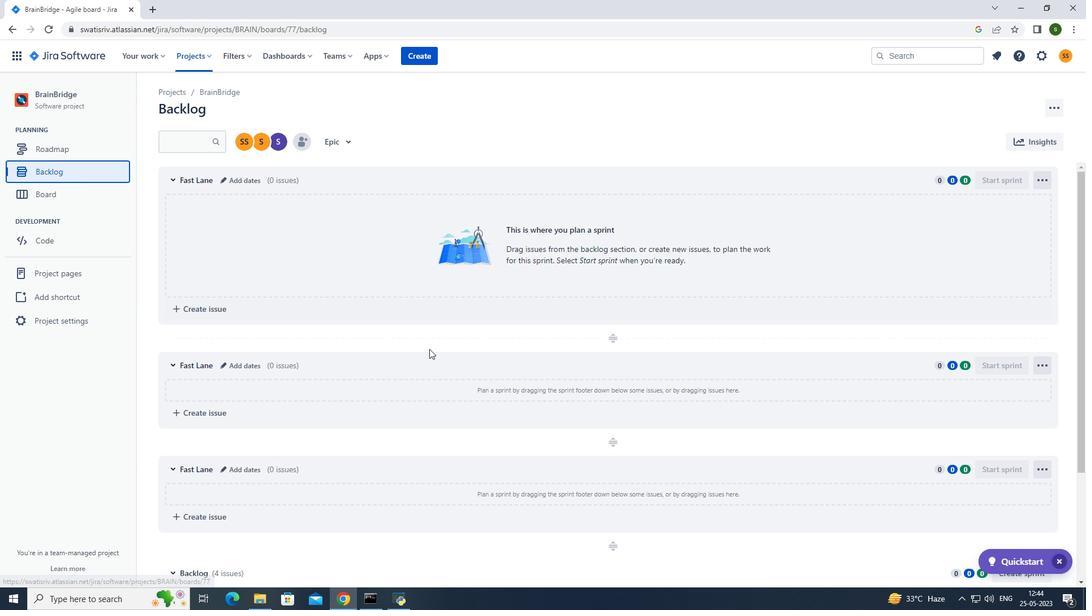 
Action: Mouse scrolled (415, 366) with delta (0, 0)
Screenshot: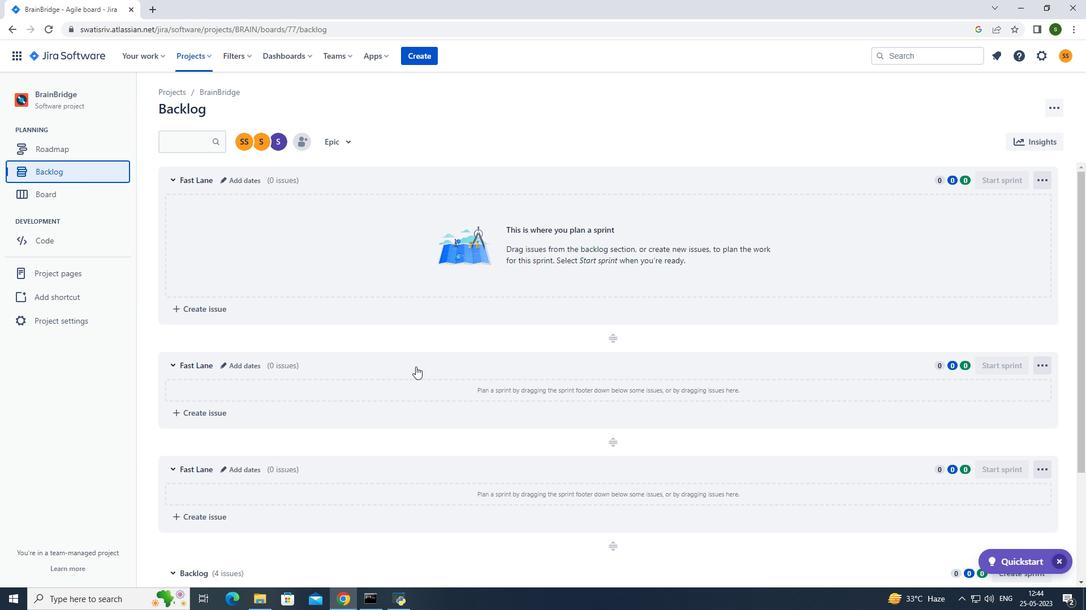 
Action: Mouse scrolled (415, 366) with delta (0, 0)
Screenshot: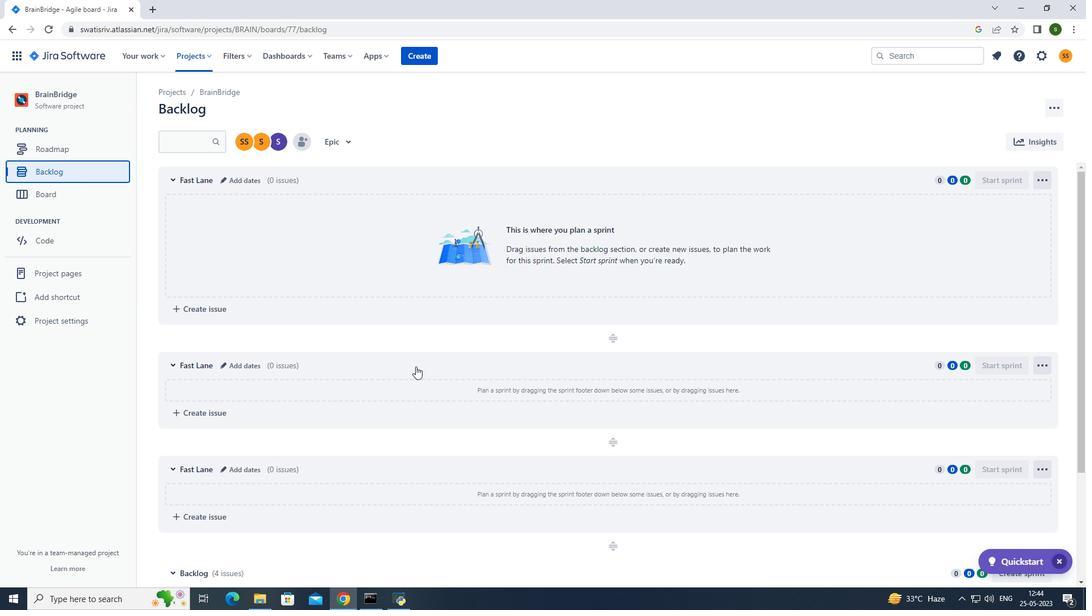 
Action: Mouse scrolled (415, 366) with delta (0, 0)
Screenshot: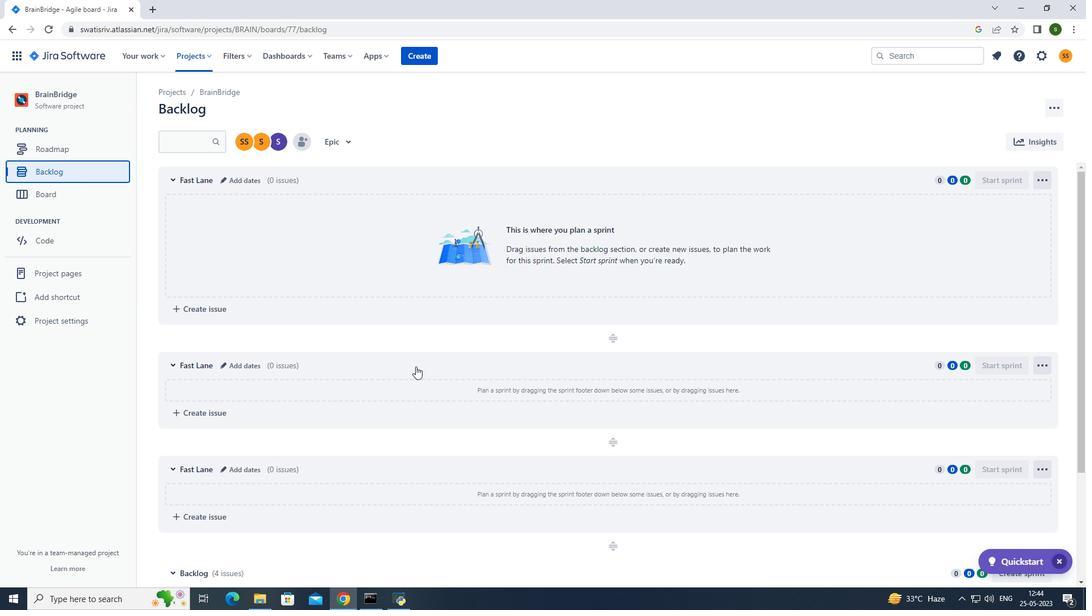 
Action: Mouse scrolled (415, 366) with delta (0, 0)
Screenshot: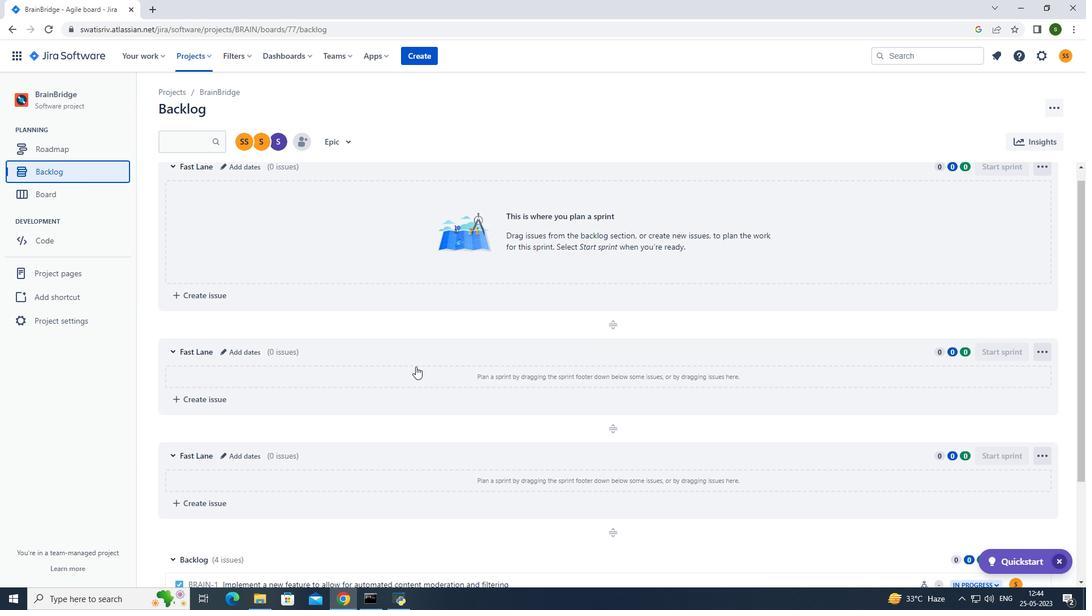 
Action: Mouse scrolled (415, 366) with delta (0, 0)
Screenshot: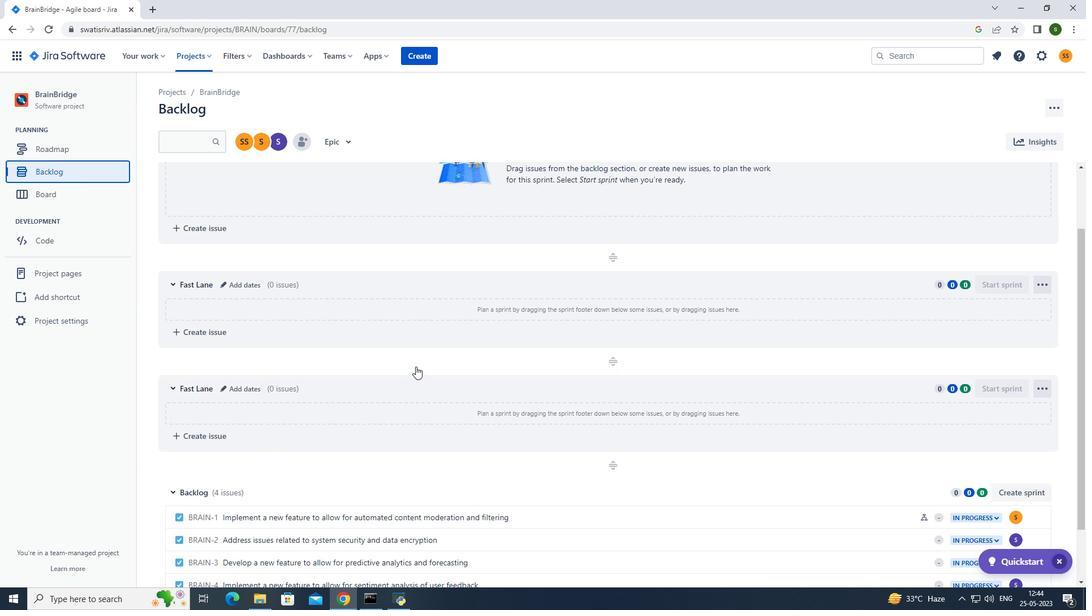 
Action: Mouse scrolled (415, 366) with delta (0, 0)
Screenshot: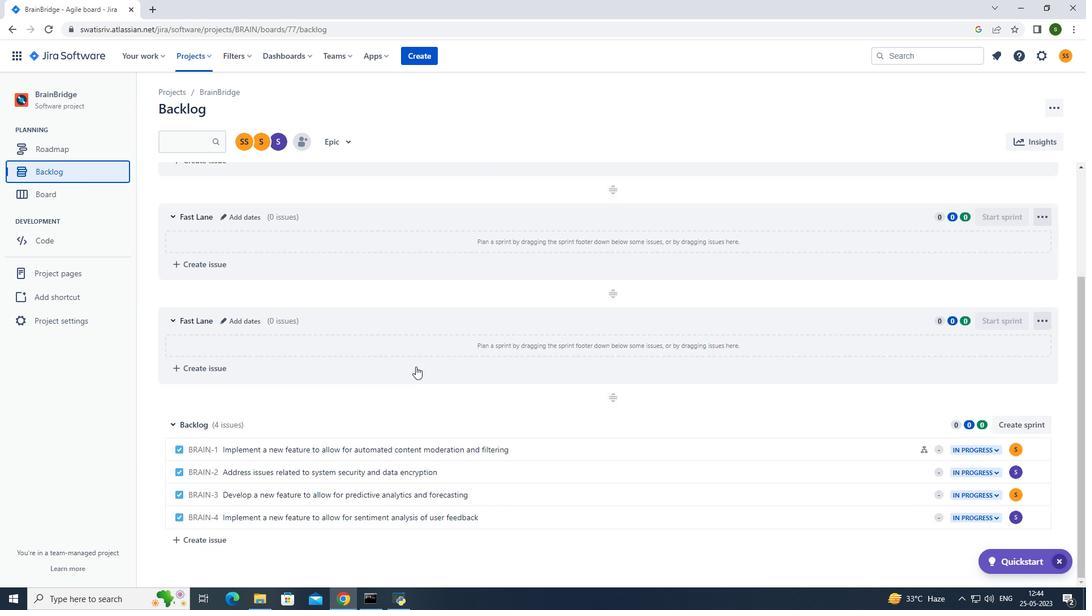 
Action: Mouse moved to (613, 470)
Screenshot: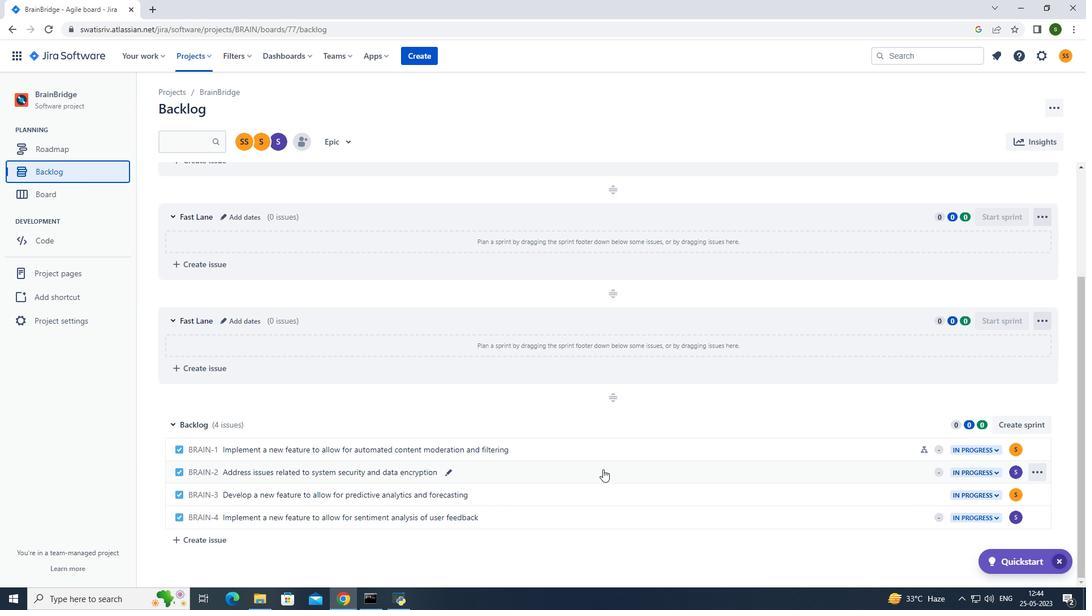 
Action: Mouse pressed left at (613, 470)
Screenshot: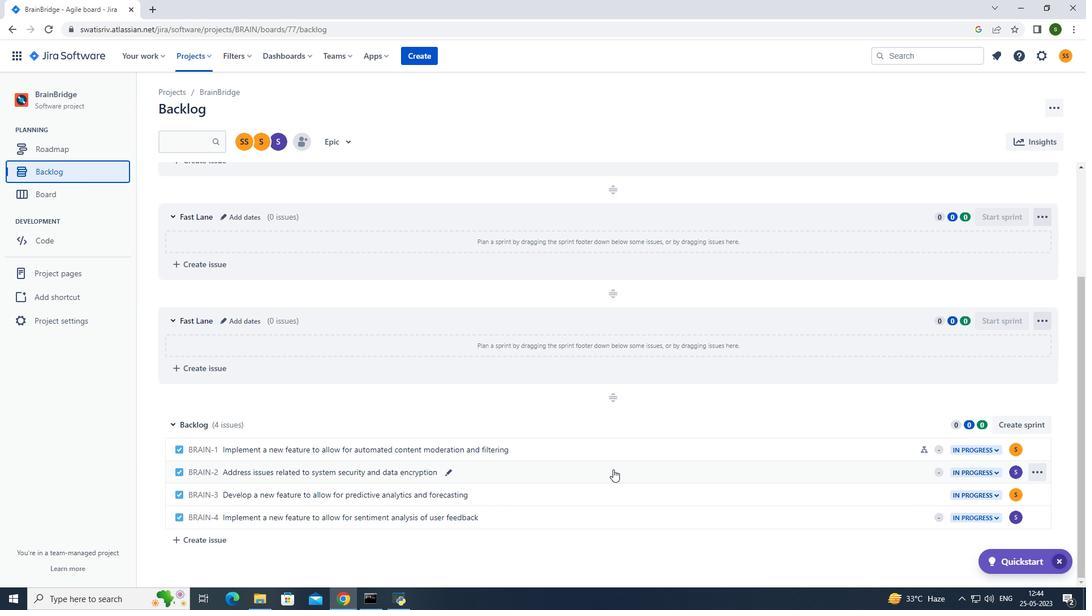 
Action: Mouse moved to (884, 243)
Screenshot: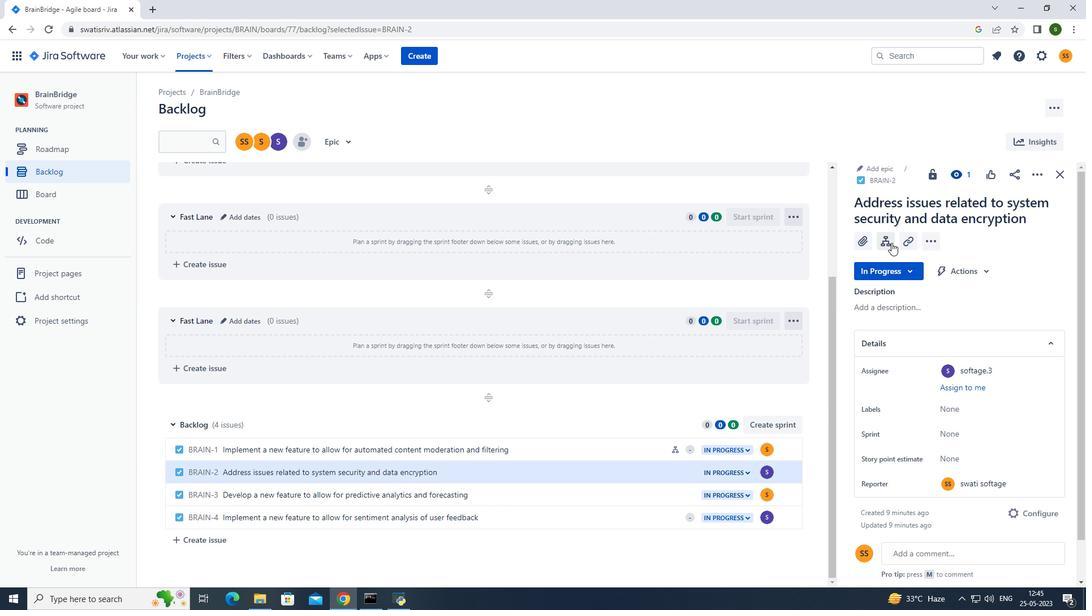 
Action: Mouse pressed left at (884, 243)
Screenshot: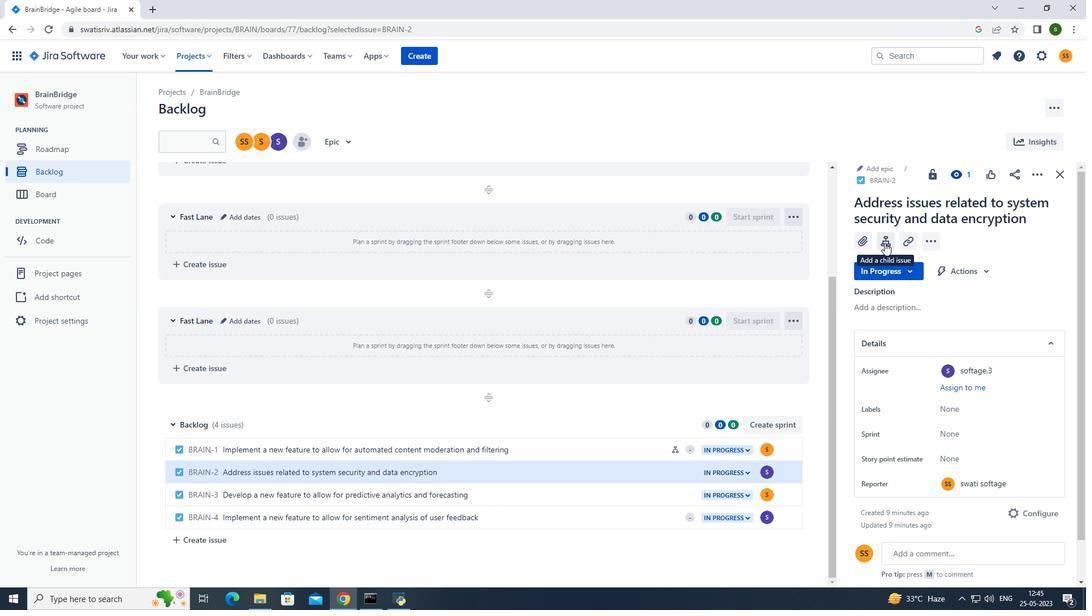 
Action: Mouse moved to (920, 356)
Screenshot: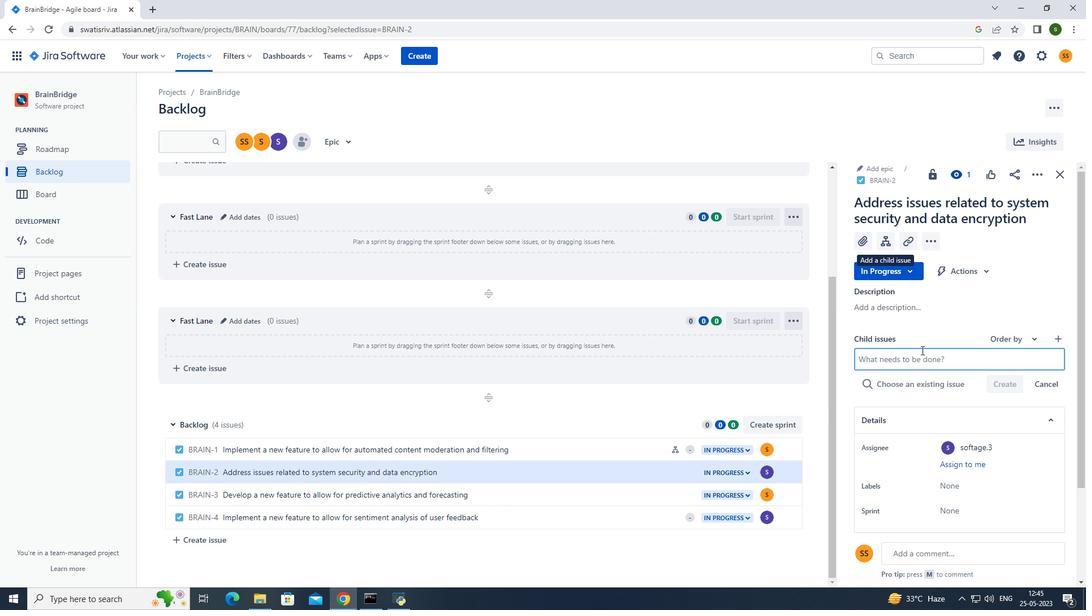 
Action: Key pressed <Key.caps_lock>I<Key.caps_lock>ntegration<Key.space>with<Key.space>vwndor<Key.space>
Screenshot: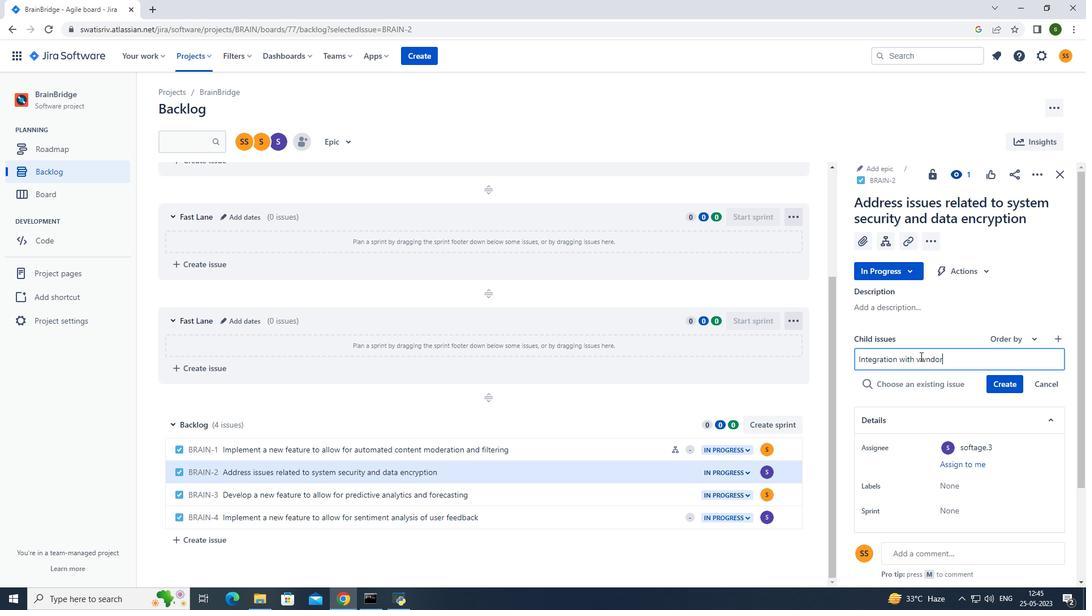 
Action: Mouse moved to (926, 361)
Screenshot: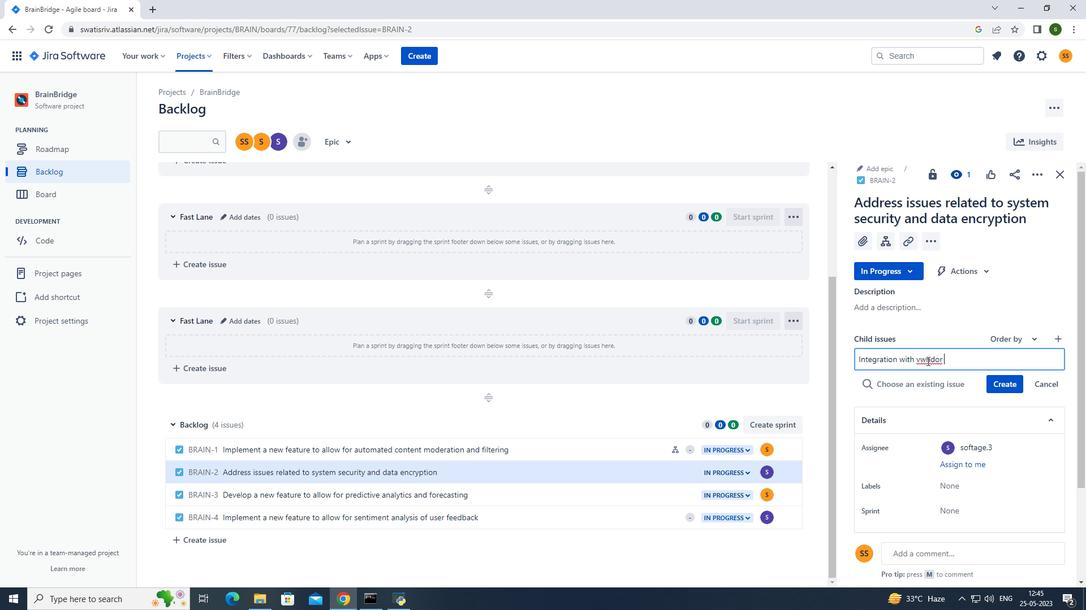 
Action: Mouse pressed left at (926, 361)
Screenshot: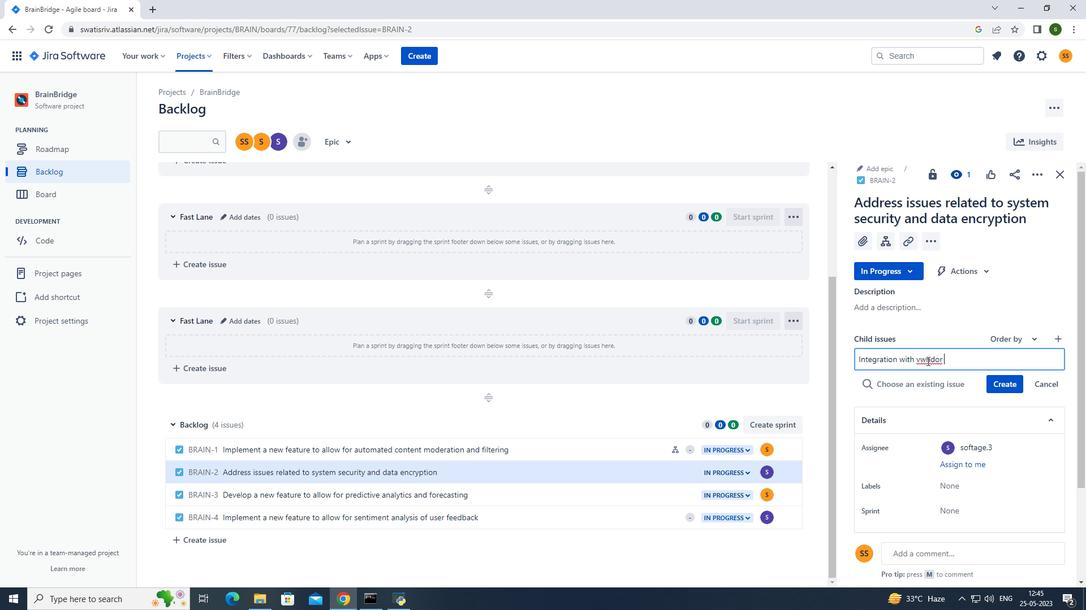 
Action: Mouse moved to (939, 357)
Screenshot: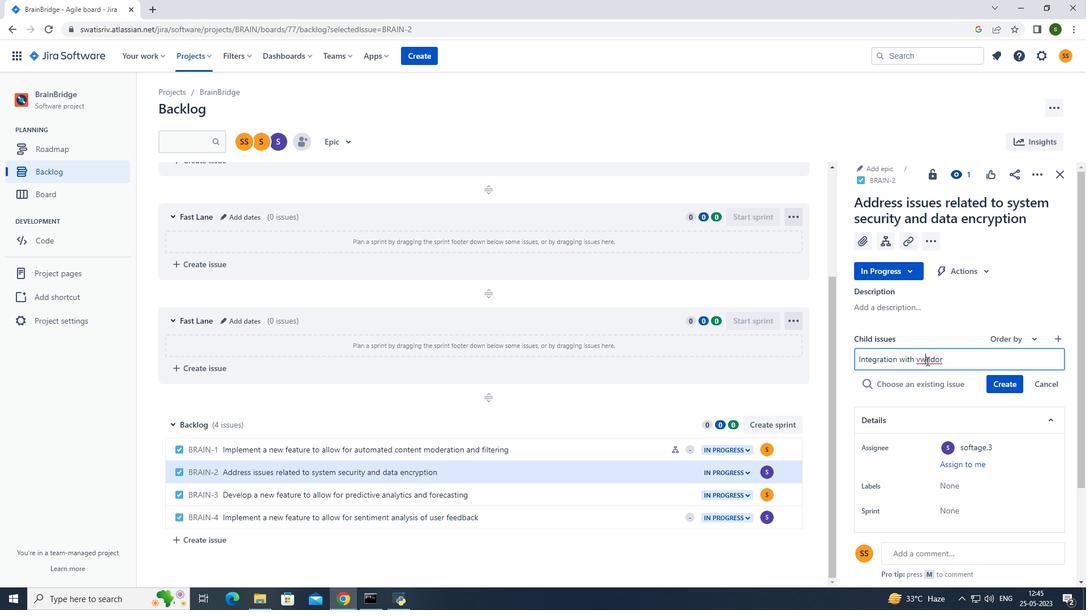 
Action: Key pressed <Key.backspace>e
Screenshot: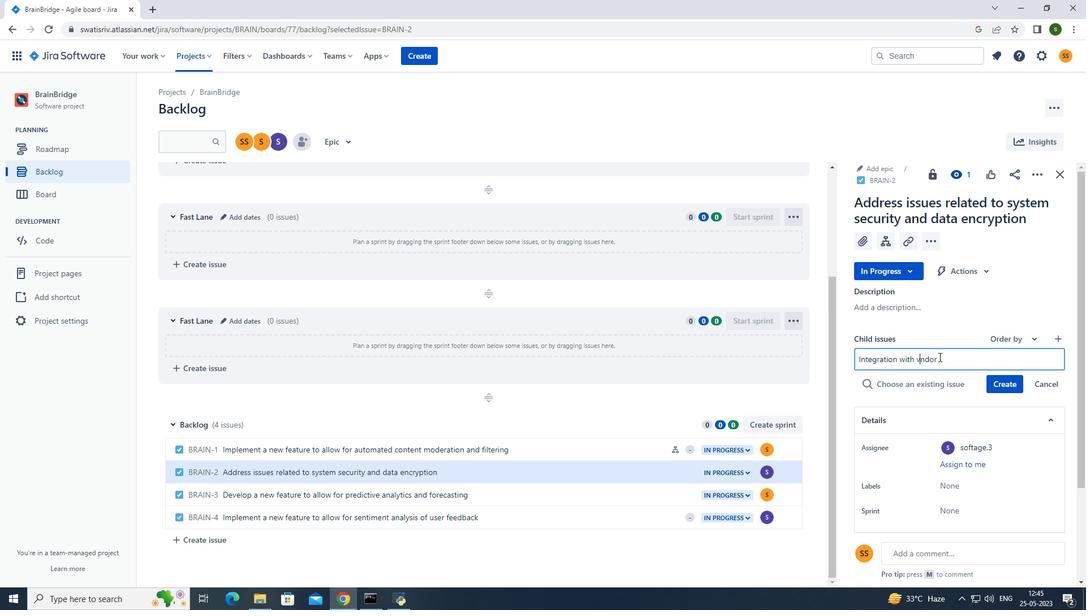 
Action: Mouse moved to (947, 358)
Screenshot: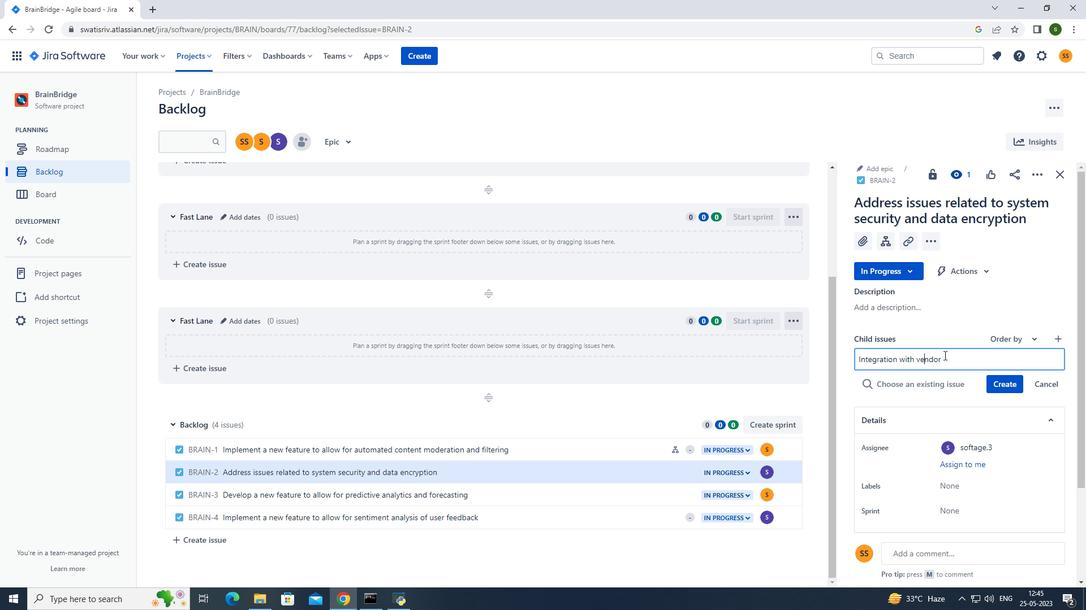 
Action: Mouse pressed left at (947, 358)
Screenshot: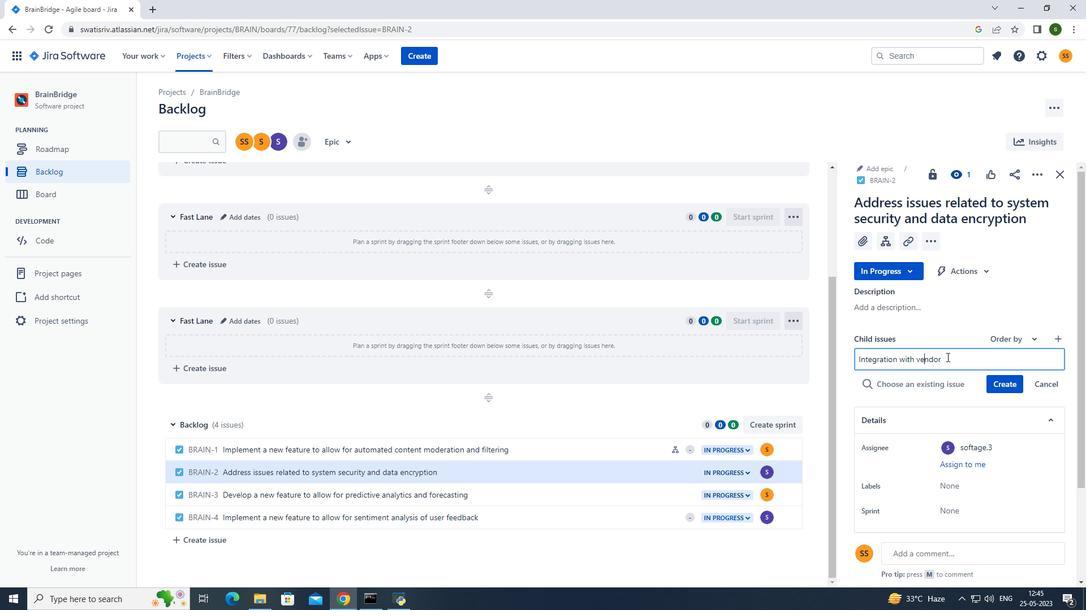 
Action: Key pressed management<Key.space>systems<Key.enter>
Screenshot: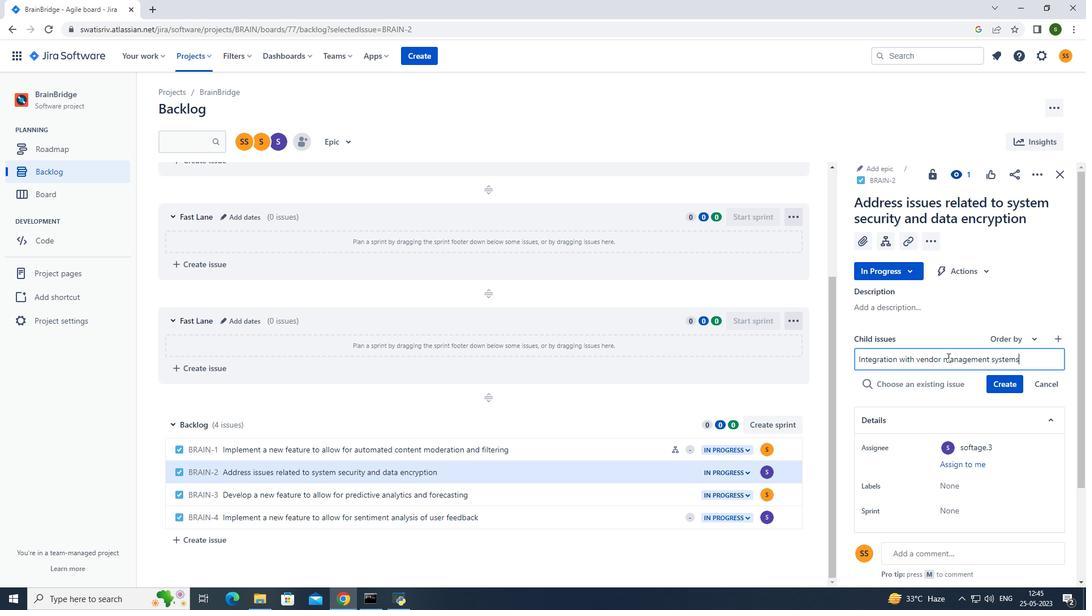
Action: Mouse moved to (1015, 364)
Screenshot: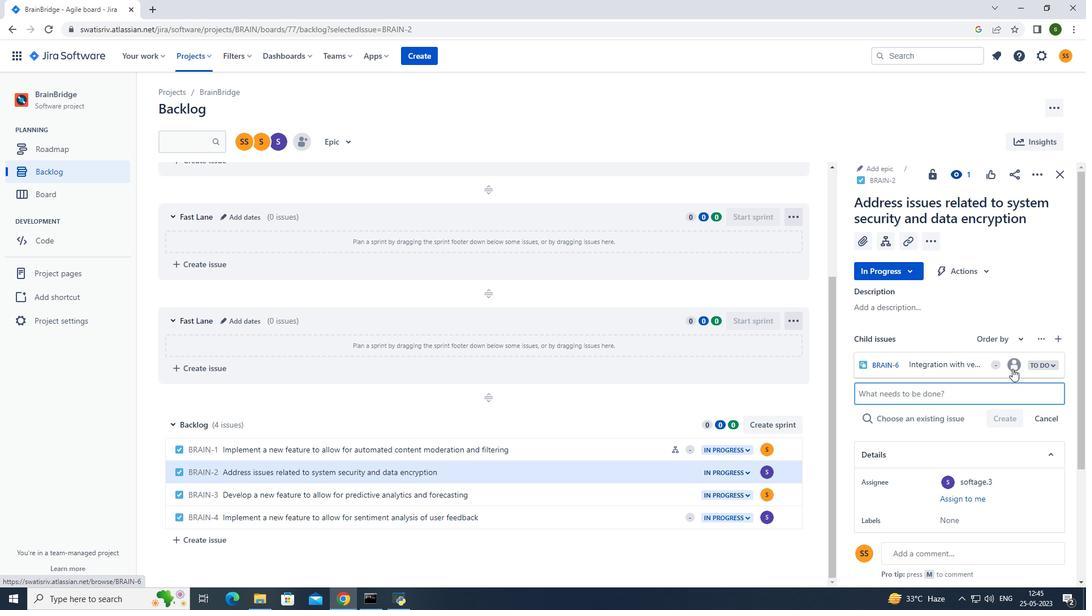 
Action: Mouse pressed left at (1015, 364)
Screenshot: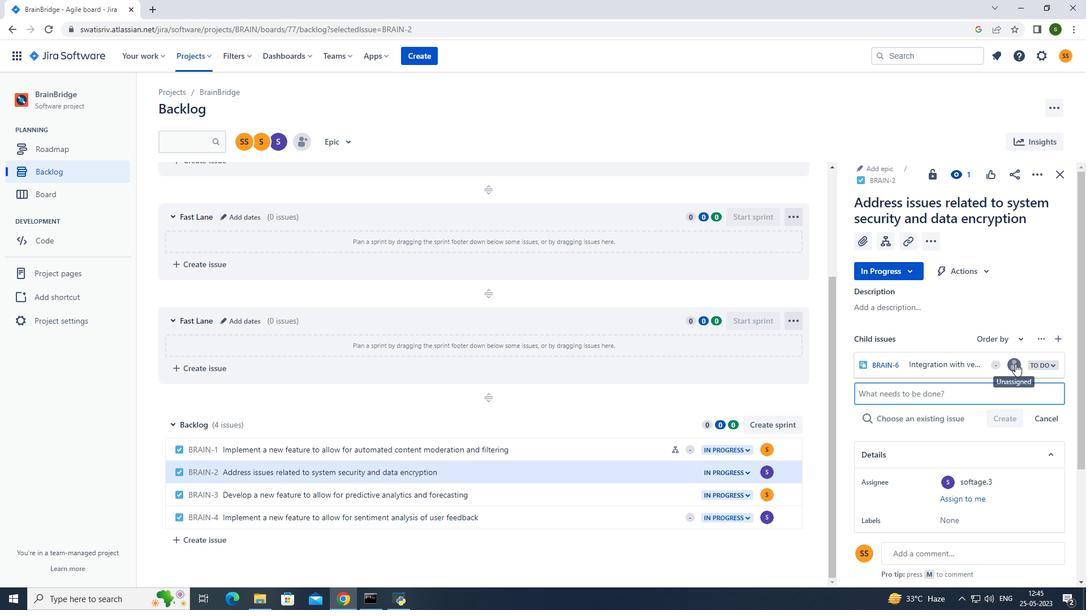 
Action: Mouse moved to (912, 298)
Screenshot: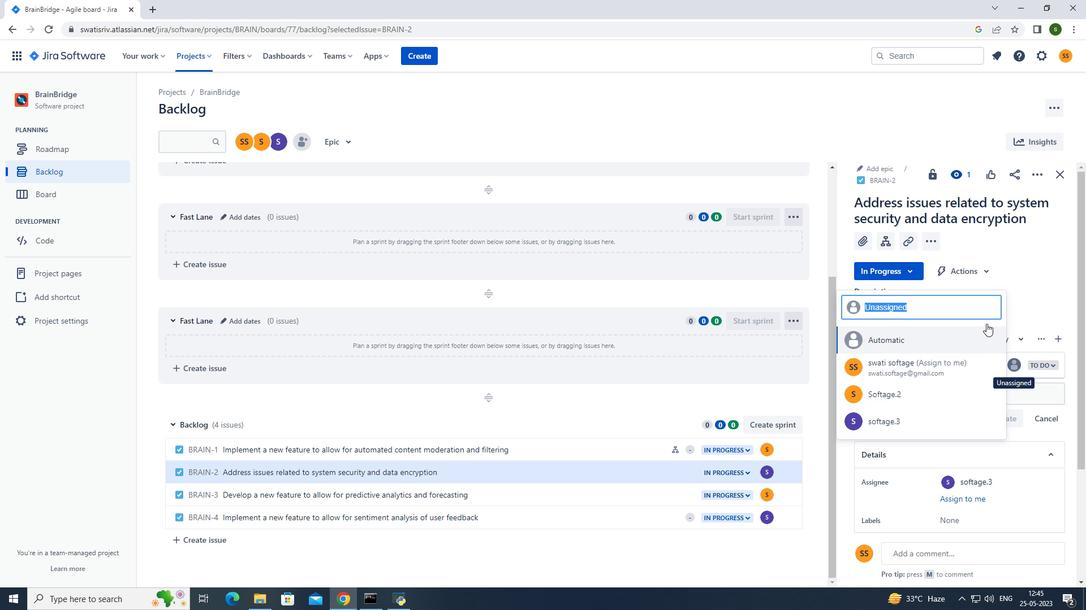 
Action: Key pressed softage.3<Key.shift>@softage.net
Screenshot: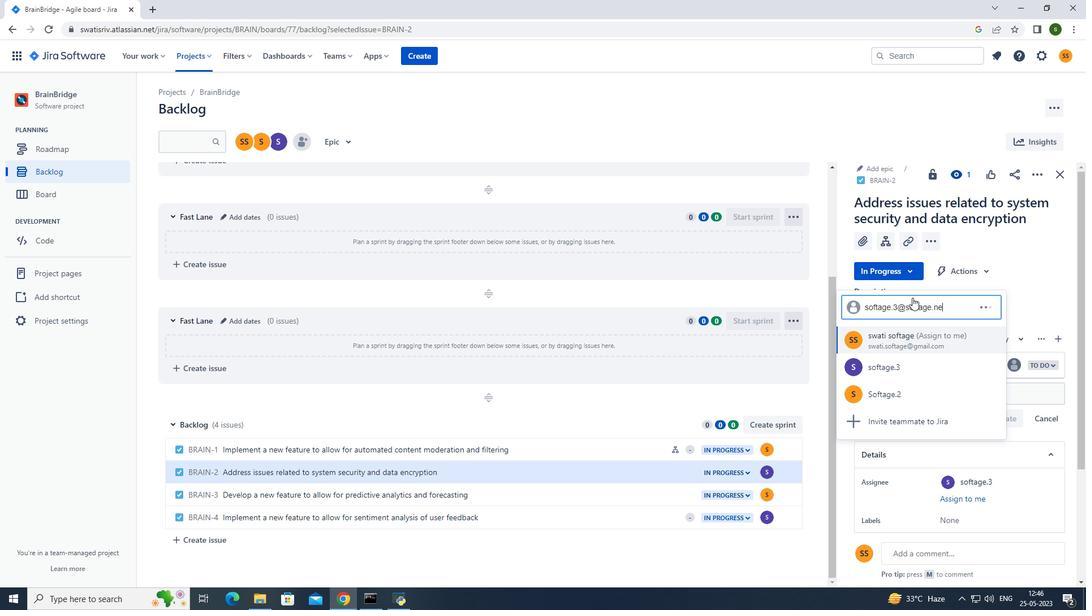 
Action: Mouse moved to (911, 364)
Screenshot: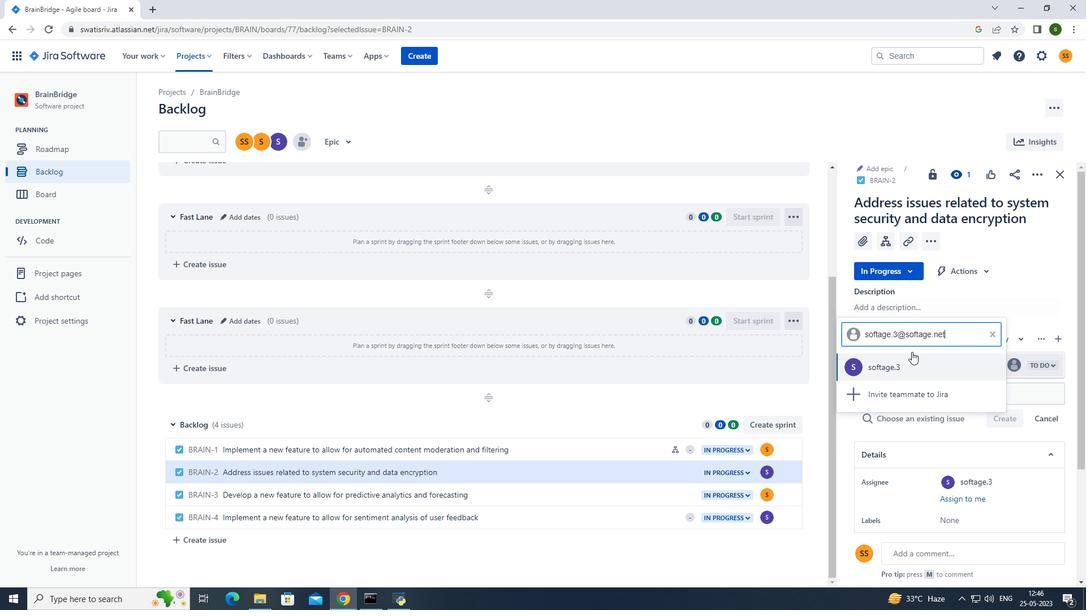 
Action: Mouse pressed left at (911, 364)
Screenshot: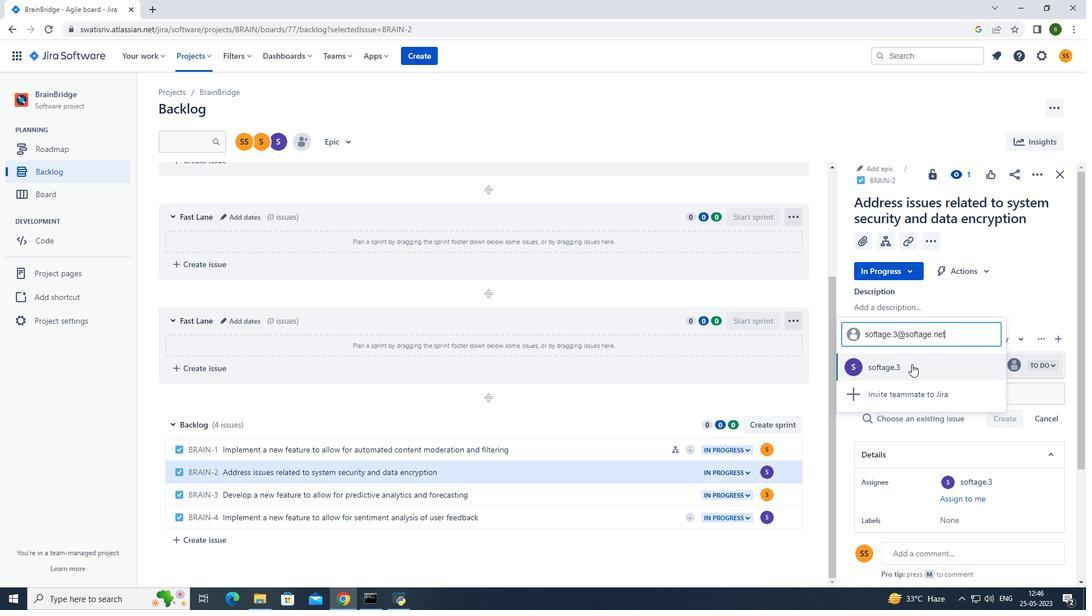 
Action: Mouse moved to (524, 123)
Screenshot: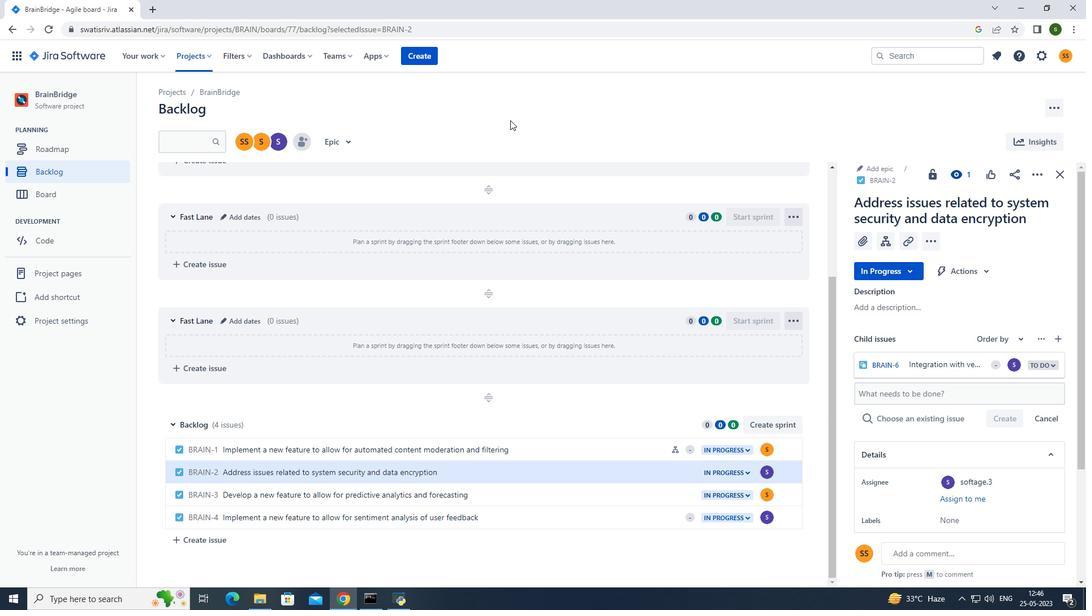 
Action: Mouse pressed left at (524, 123)
Screenshot: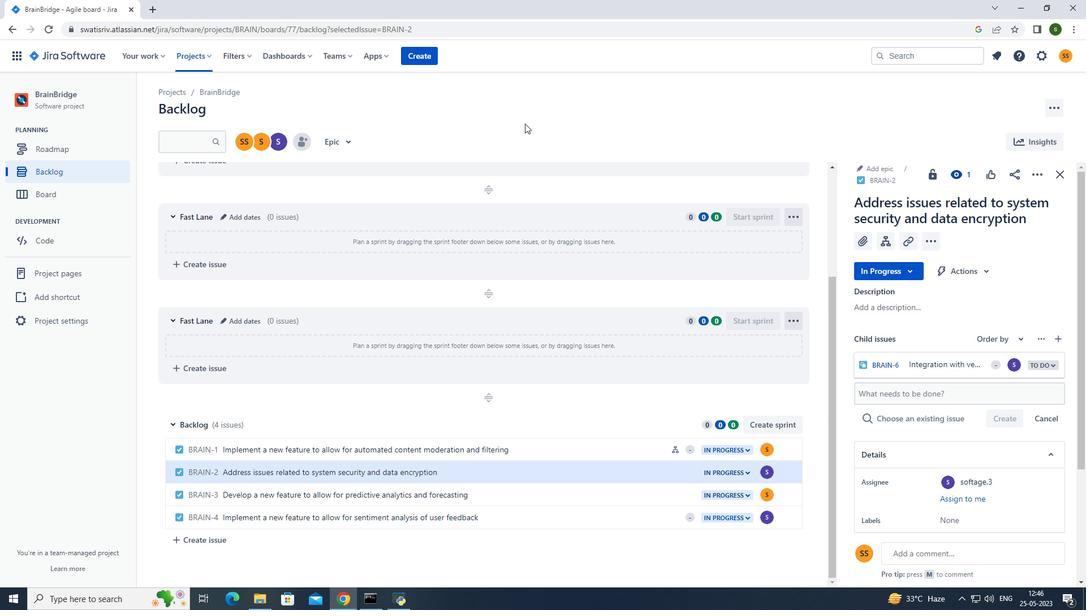 
